 Task: In the  document Olivia.htmlMake this file  'available offline' Add shortcut to Drive 'My Drive'Email the file to   softage.8@softage.net, with message attached Time-Sensitive: I kindly ask you to go through the email I've sent as soon as possible. and file type: 'Plain Text'
Action: Mouse moved to (255, 352)
Screenshot: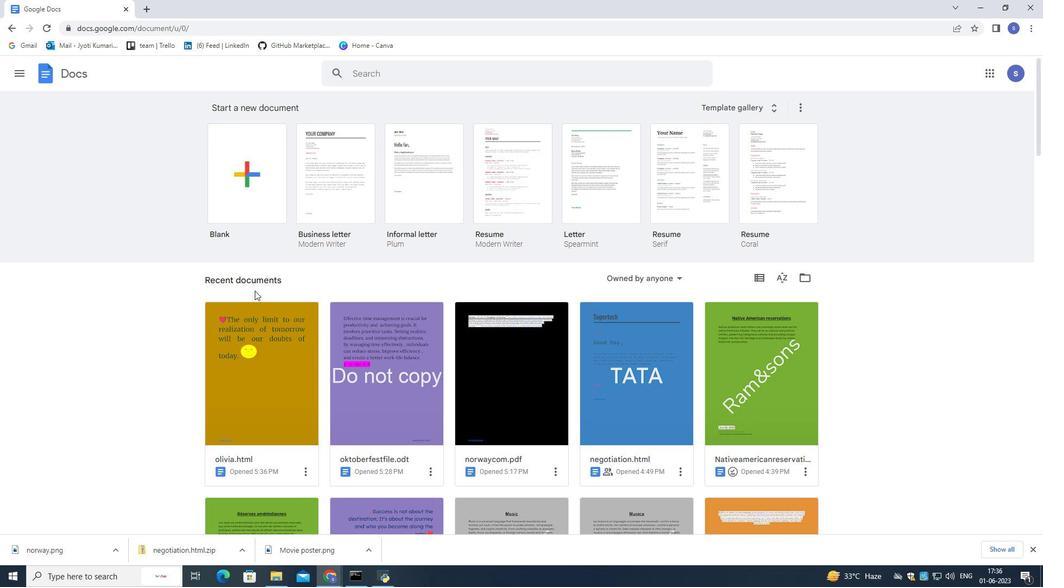 
Action: Mouse pressed left at (255, 352)
Screenshot: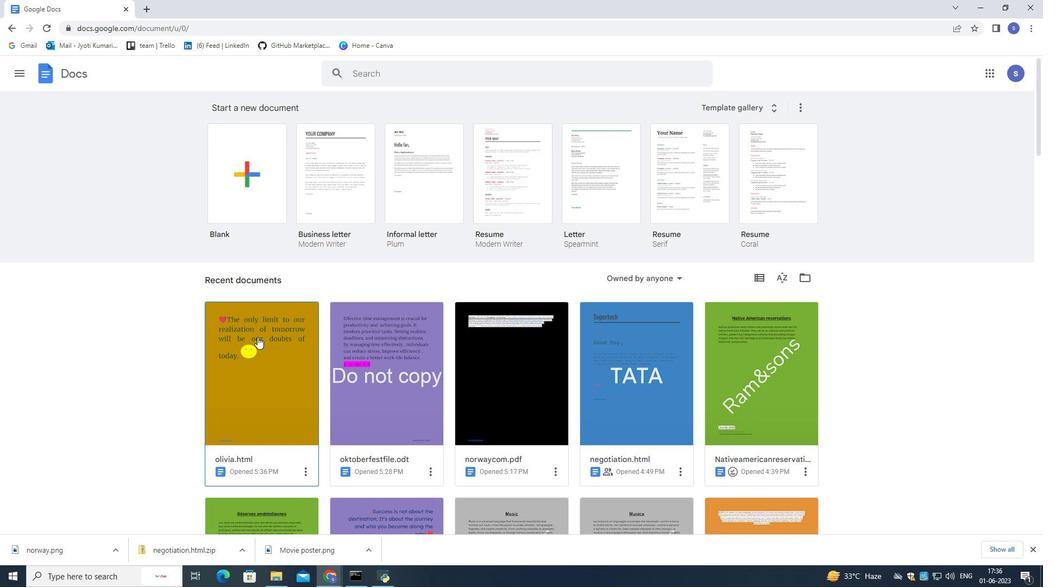 
Action: Mouse pressed left at (255, 352)
Screenshot: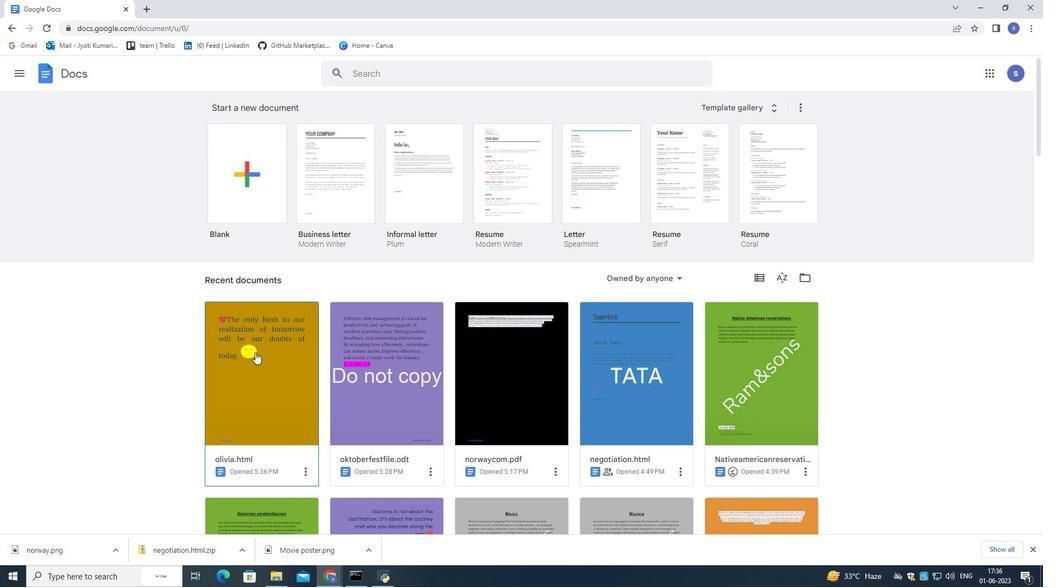 
Action: Mouse moved to (38, 82)
Screenshot: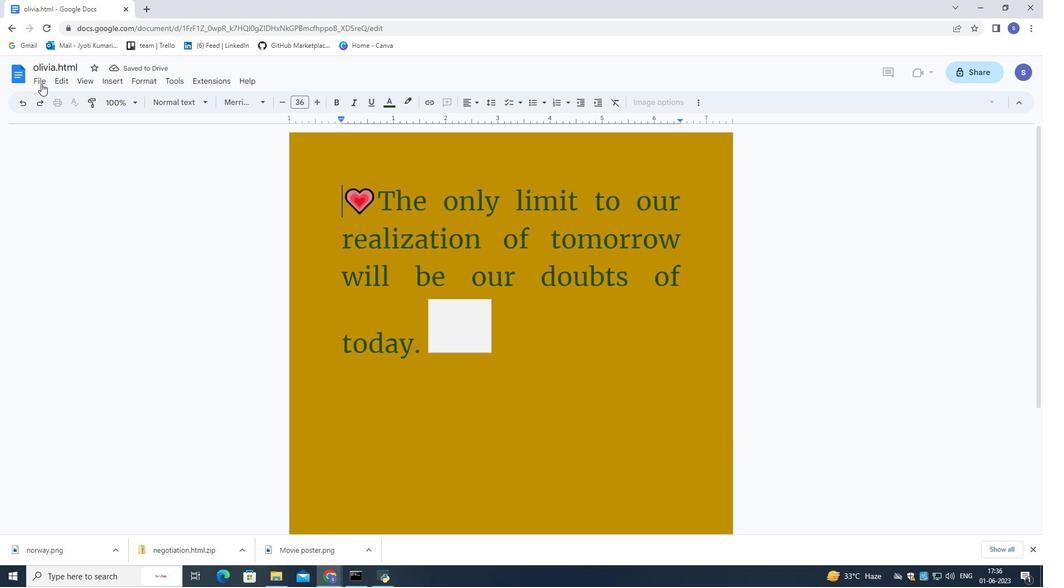 
Action: Mouse pressed left at (38, 82)
Screenshot: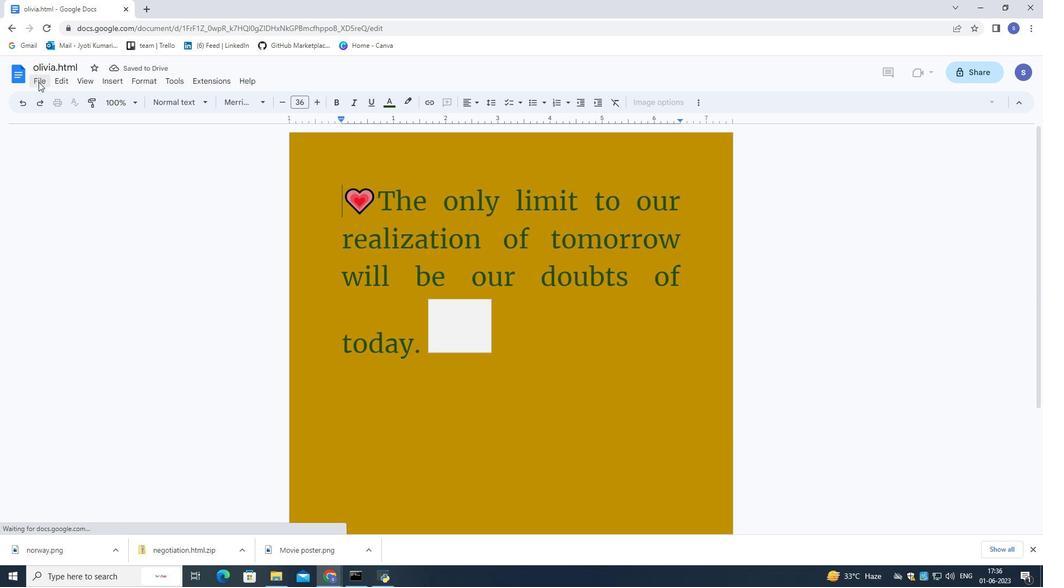 
Action: Mouse moved to (103, 319)
Screenshot: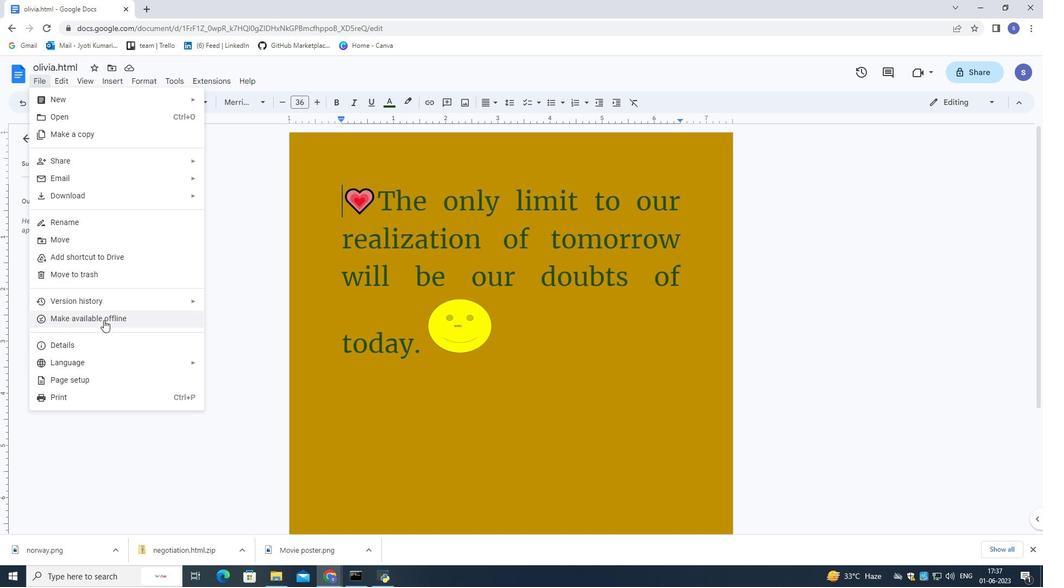 
Action: Mouse pressed left at (103, 319)
Screenshot: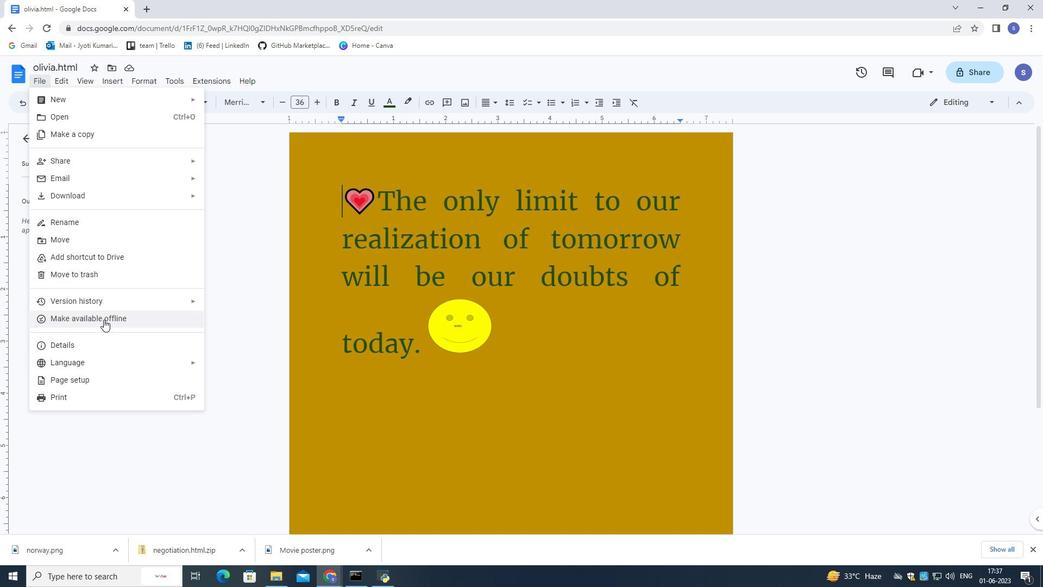 
Action: Mouse moved to (42, 78)
Screenshot: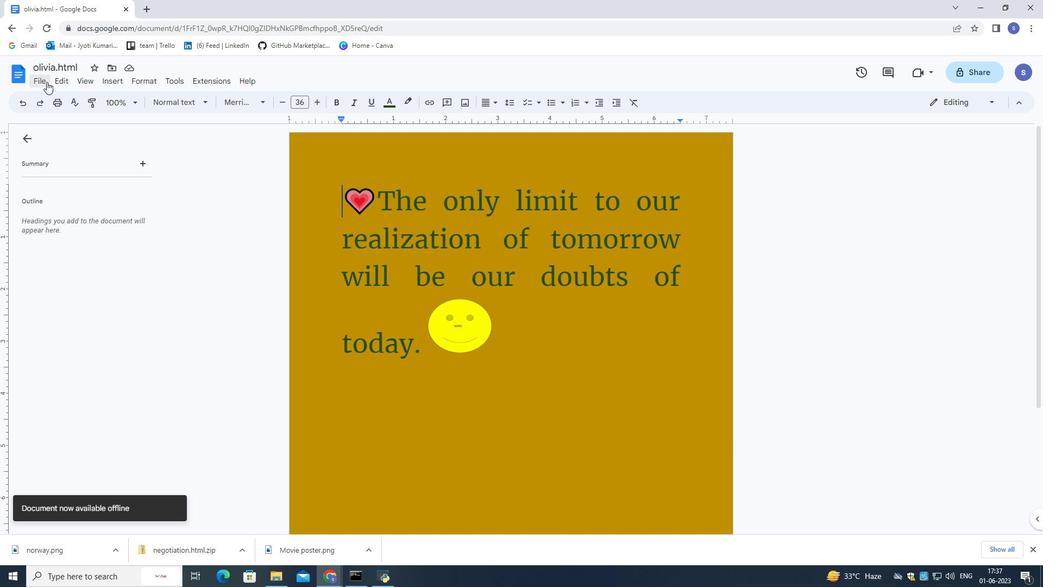 
Action: Mouse pressed left at (42, 78)
Screenshot: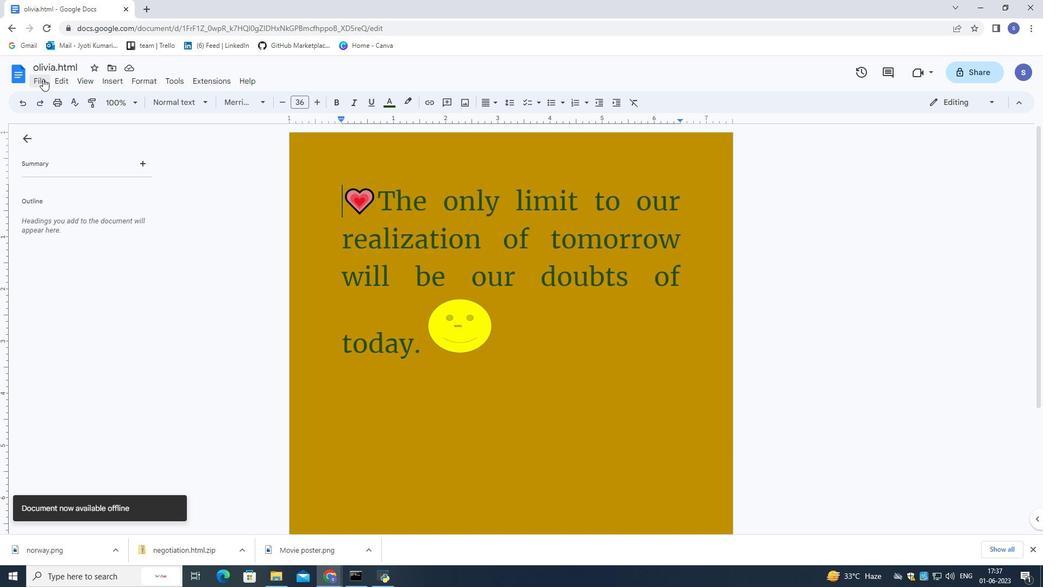 
Action: Mouse moved to (111, 256)
Screenshot: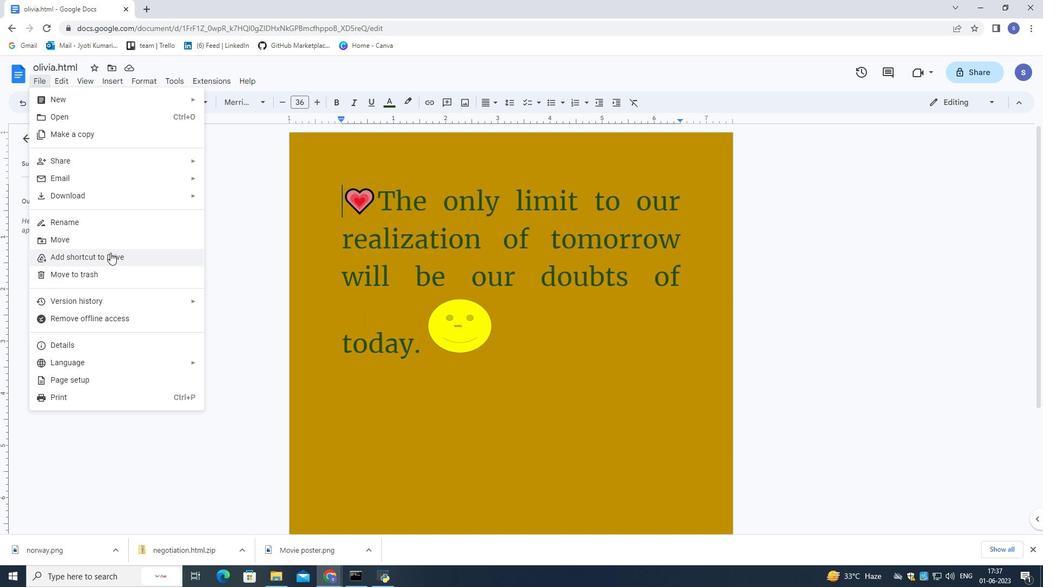 
Action: Mouse pressed left at (111, 256)
Screenshot: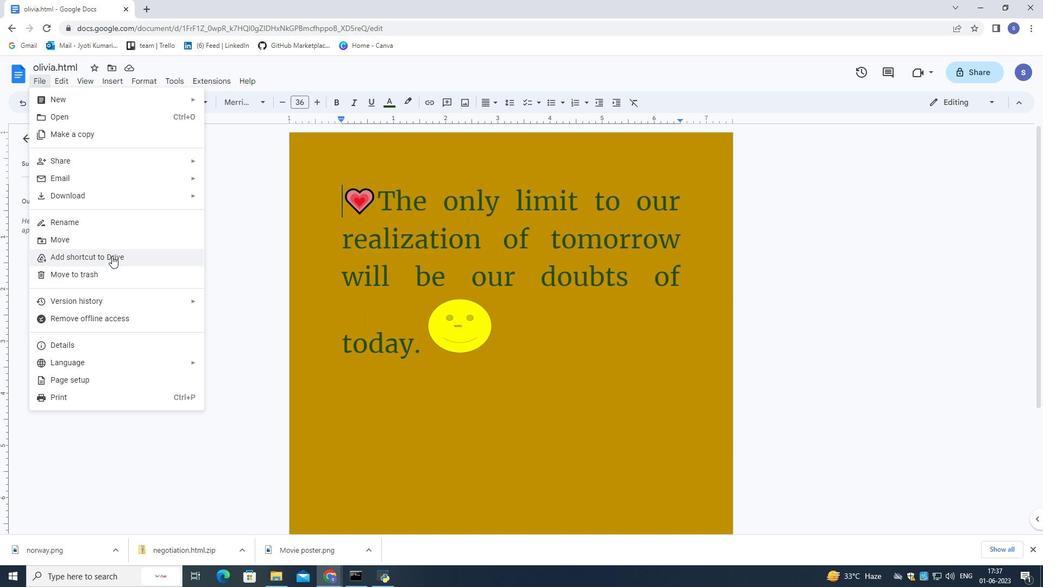 
Action: Mouse moved to (260, 231)
Screenshot: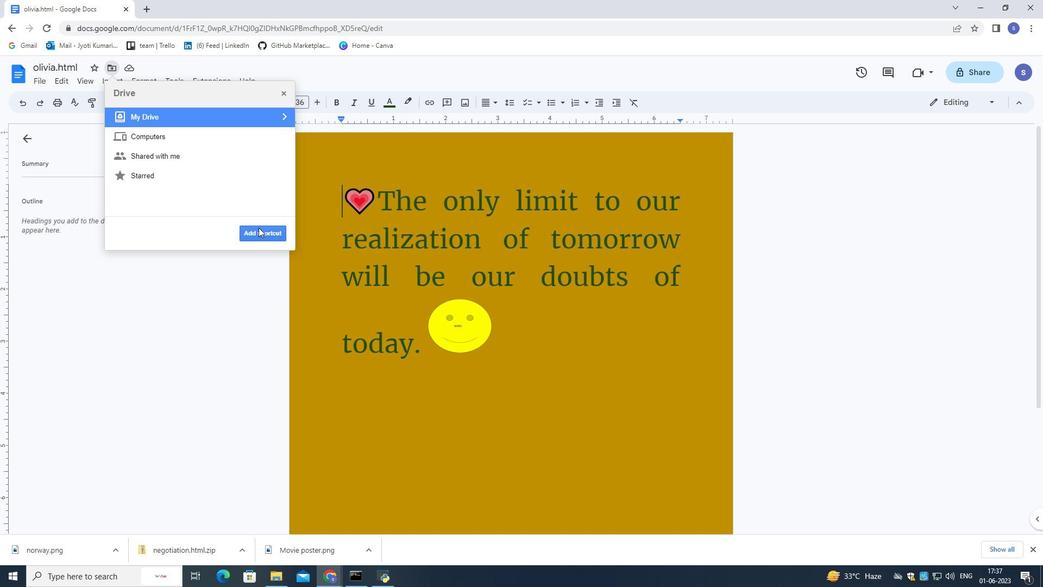 
Action: Mouse pressed left at (260, 231)
Screenshot: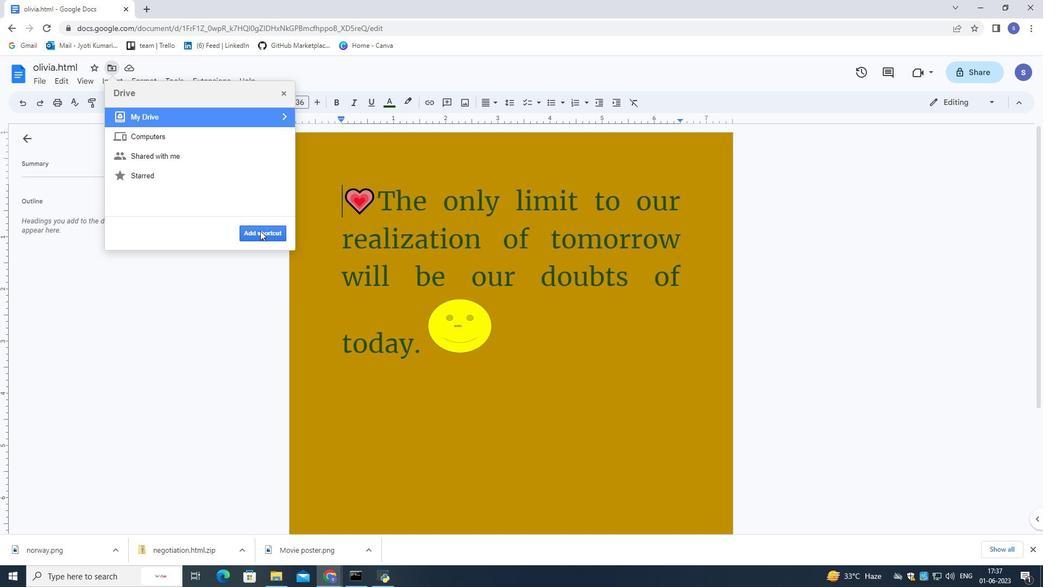 
Action: Mouse moved to (42, 79)
Screenshot: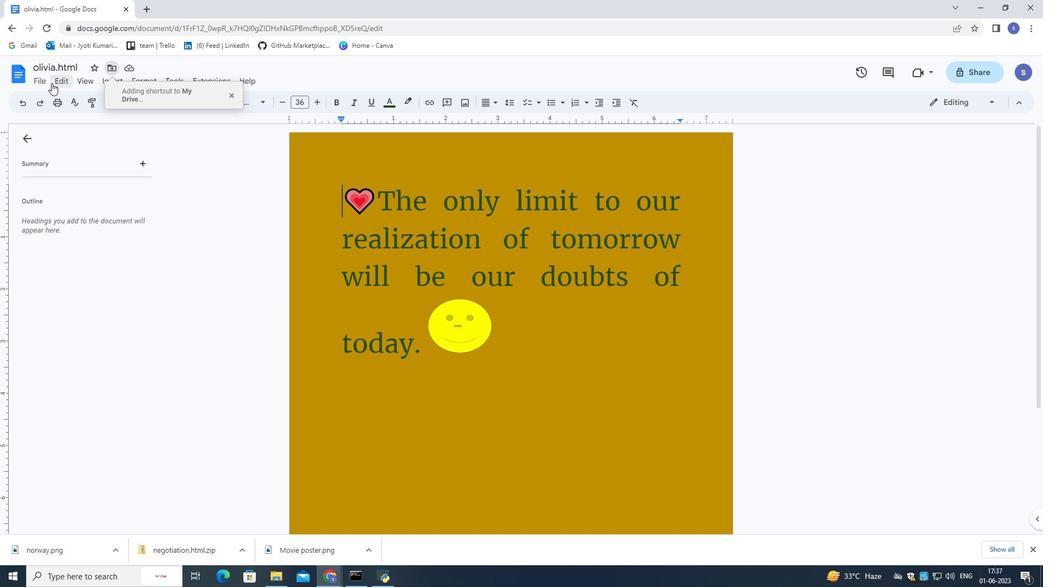 
Action: Mouse pressed left at (42, 79)
Screenshot: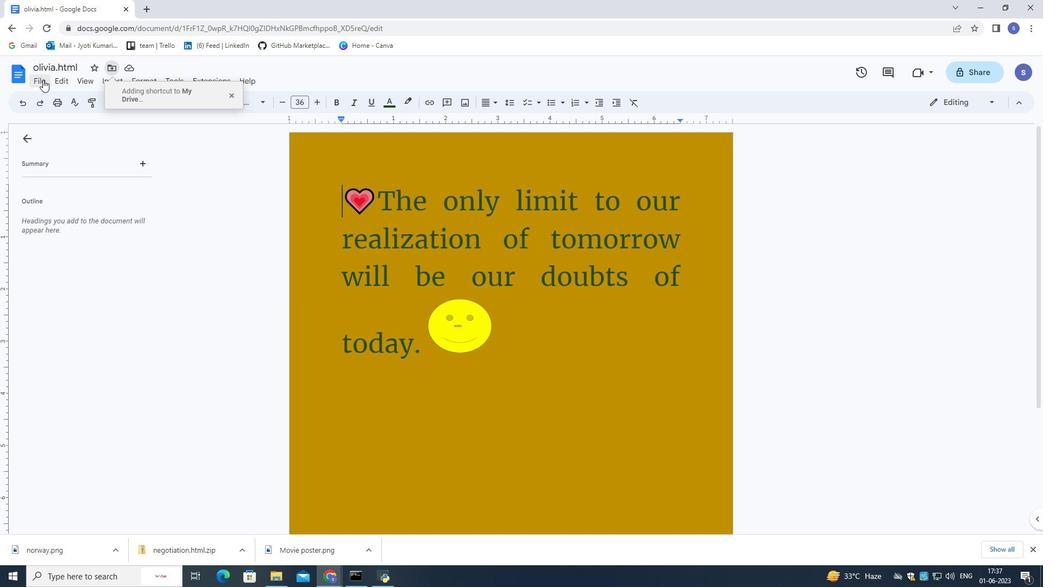 
Action: Mouse moved to (221, 179)
Screenshot: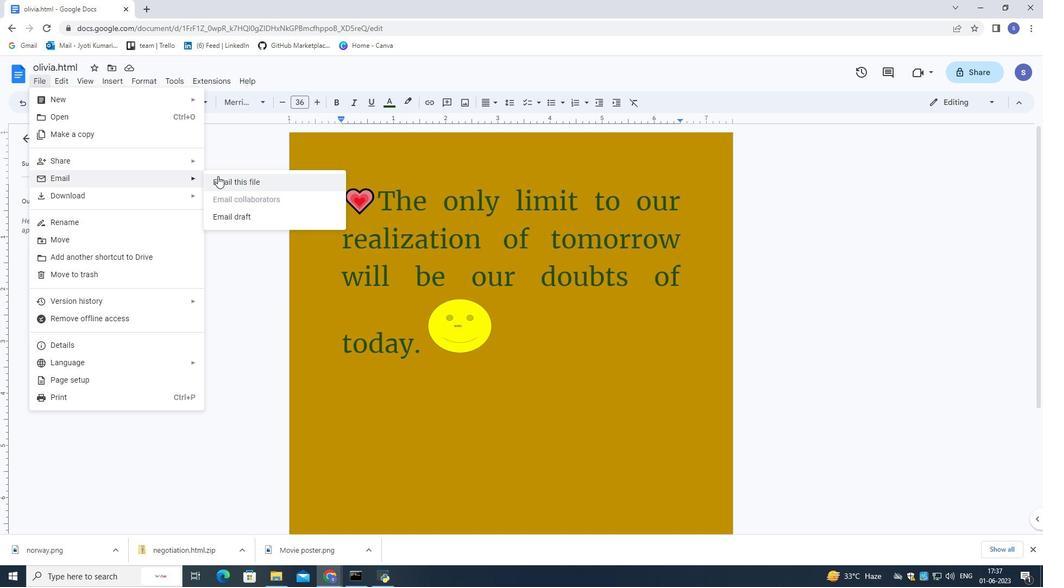 
Action: Mouse pressed left at (221, 179)
Screenshot: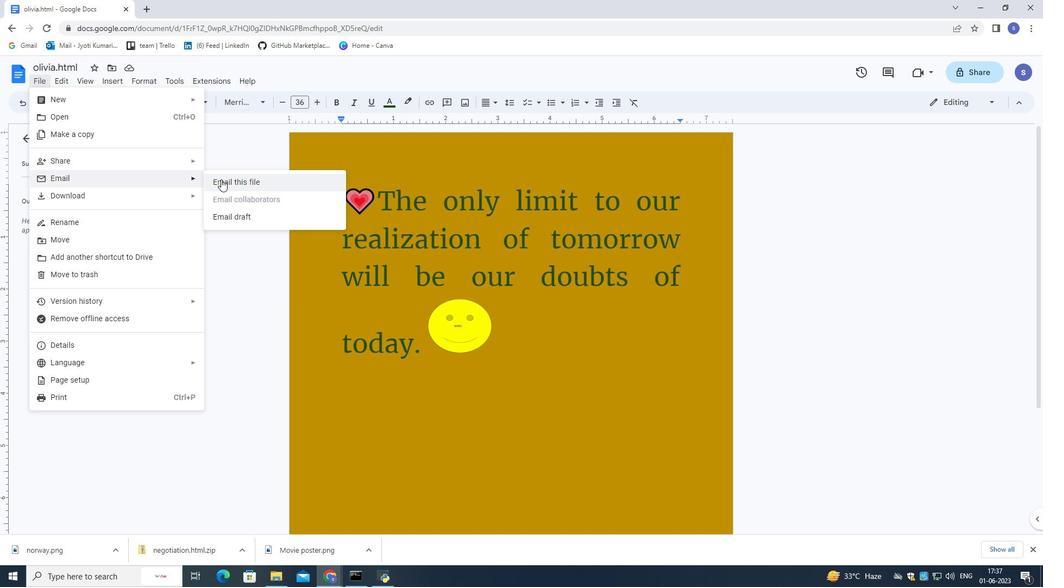 
Action: Mouse moved to (200, 166)
Screenshot: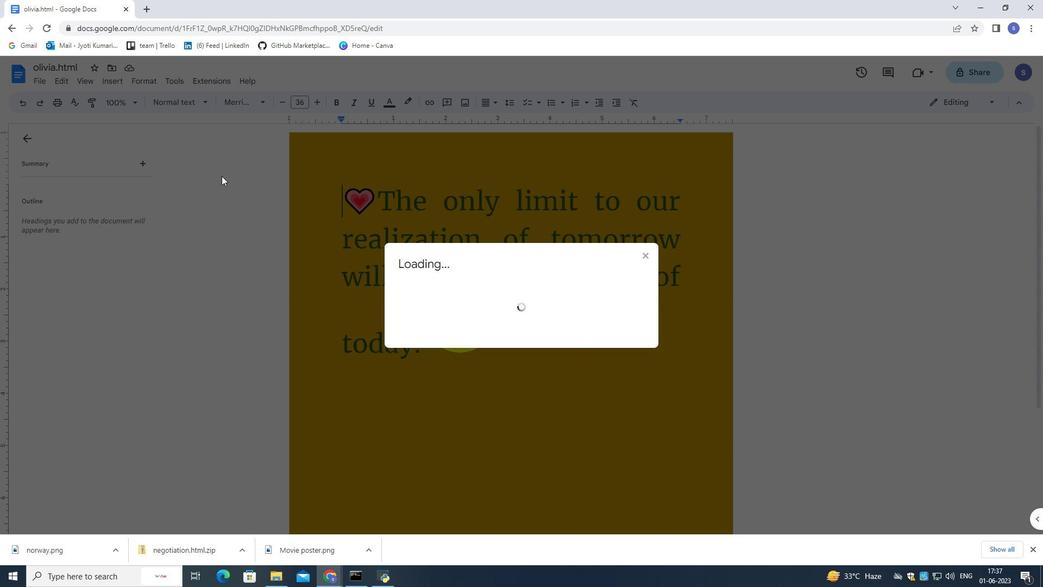 
Action: Key pressed s
Screenshot: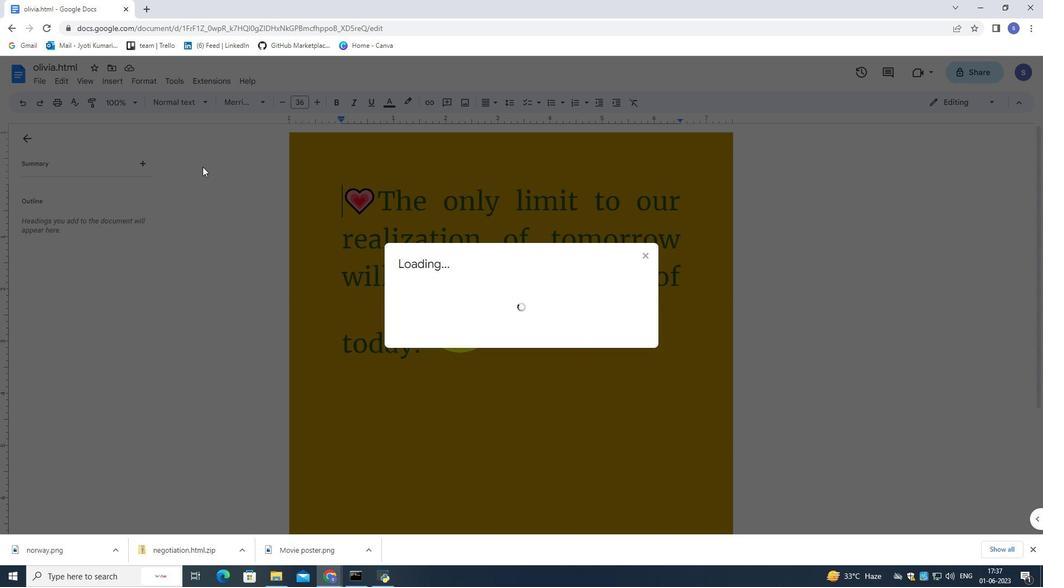 
Action: Mouse moved to (196, 161)
Screenshot: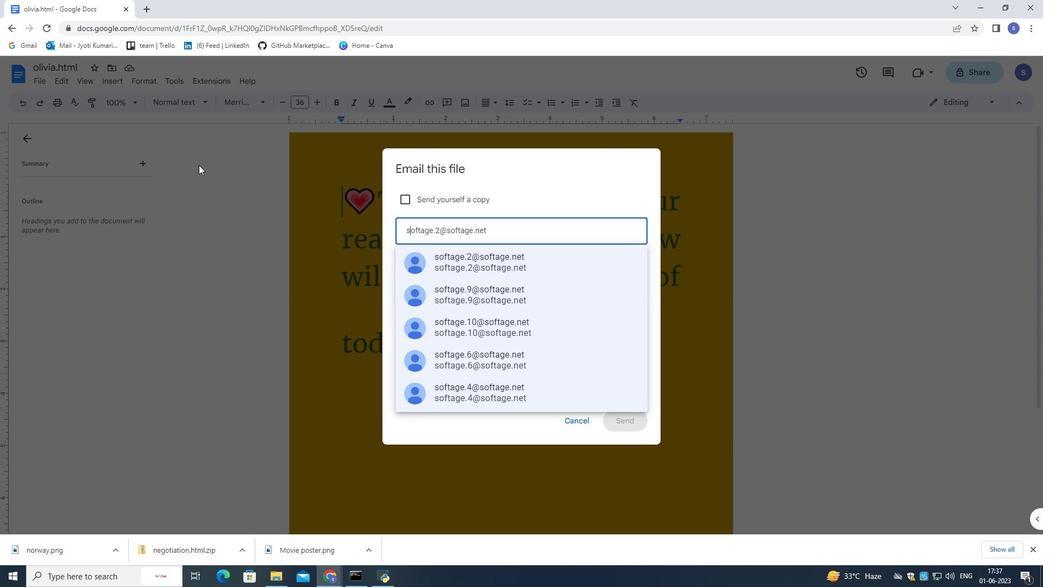 
Action: Key pressed oft
Screenshot: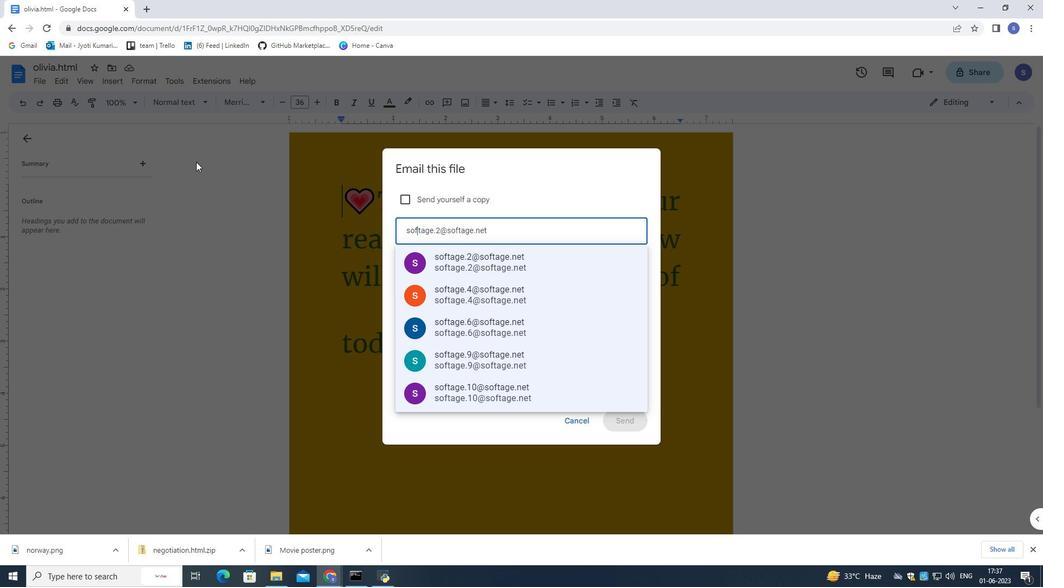 
Action: Mouse moved to (194, 160)
Screenshot: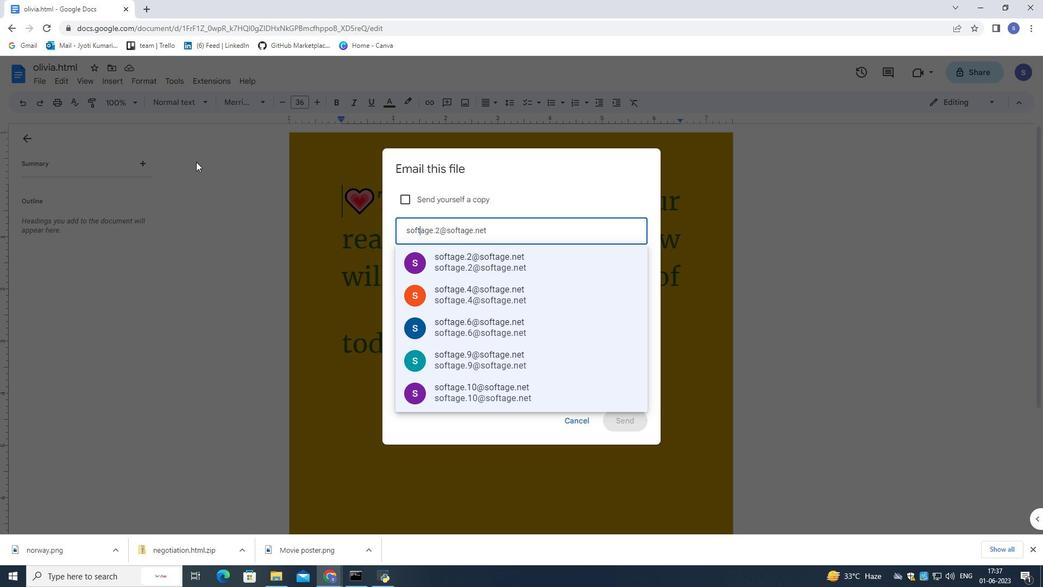 
Action: Key pressed age
Screenshot: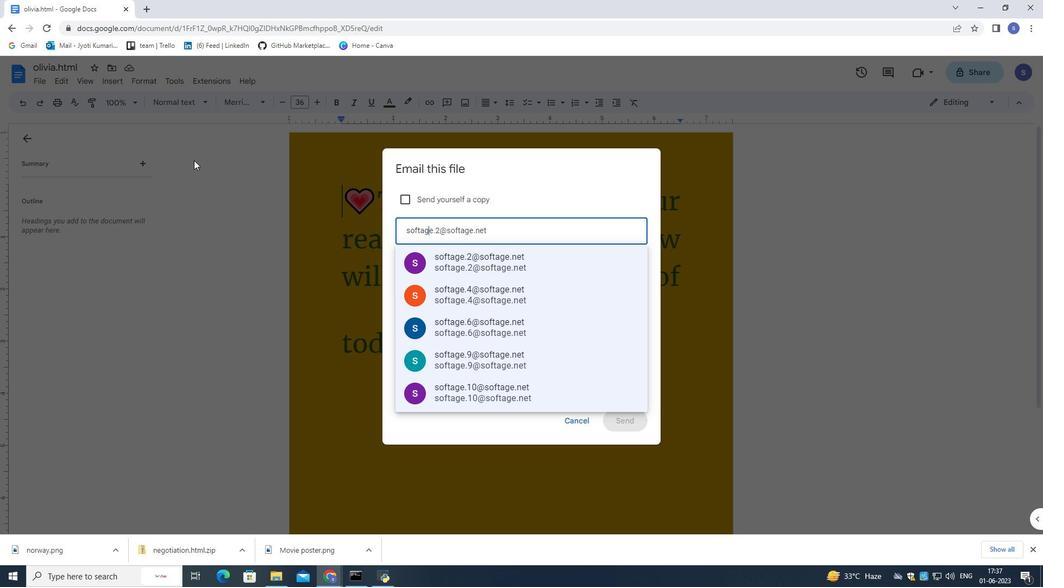 
Action: Mouse moved to (190, 157)
Screenshot: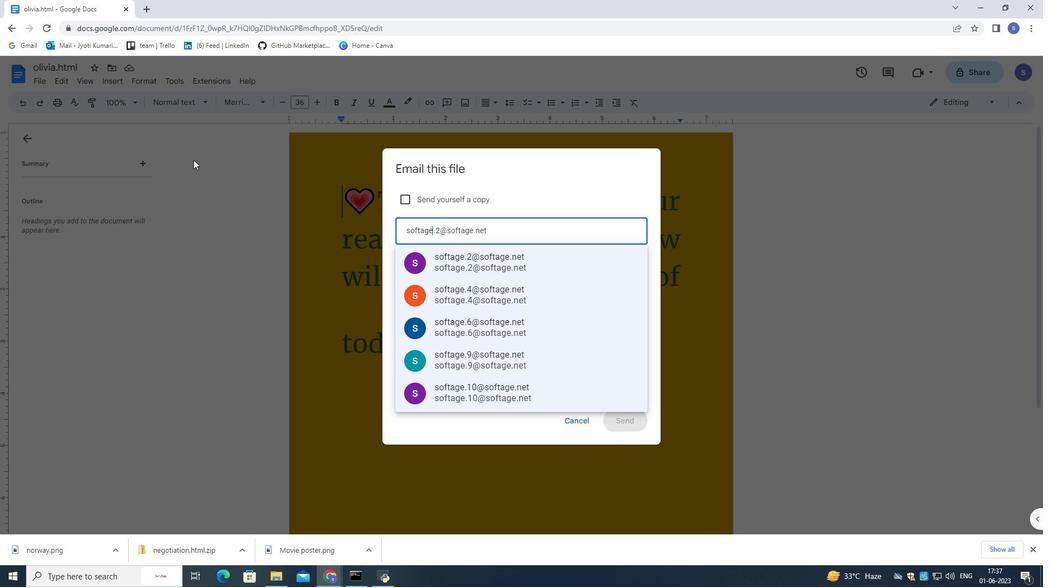 
Action: Key pressed .8
Screenshot: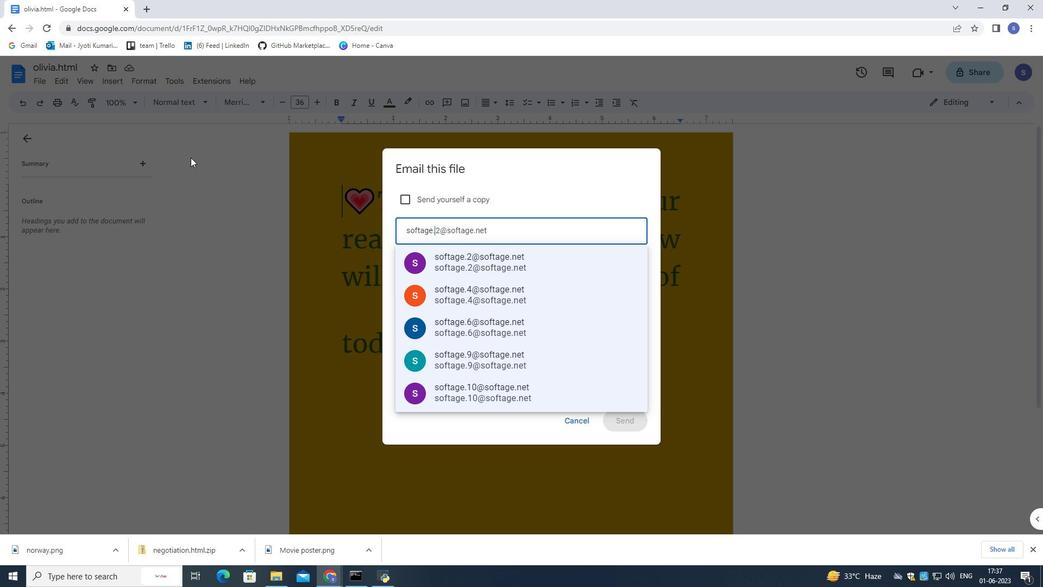 
Action: Mouse moved to (189, 156)
Screenshot: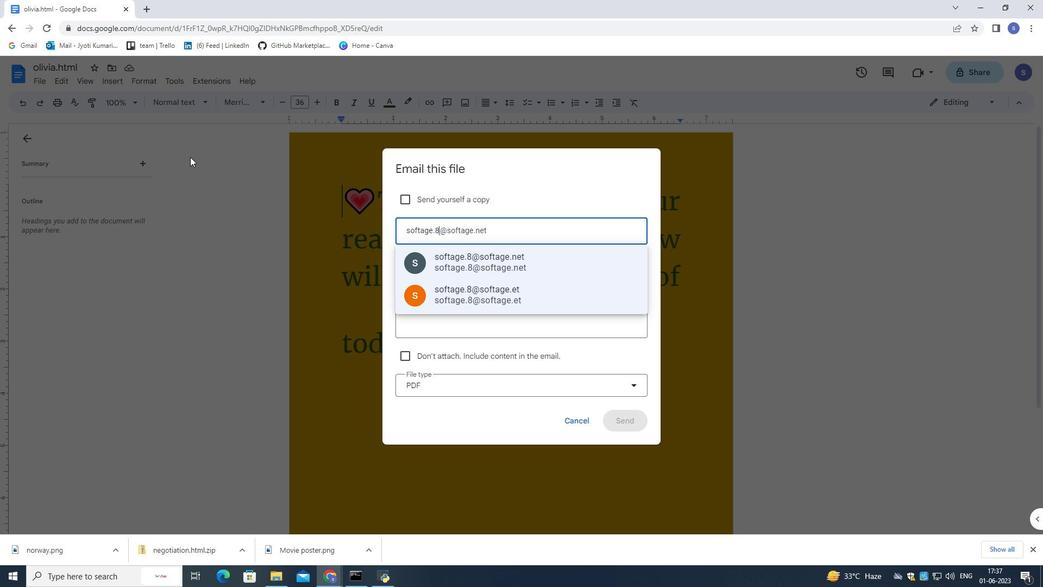 
Action: Key pressed <Key.shift>
Screenshot: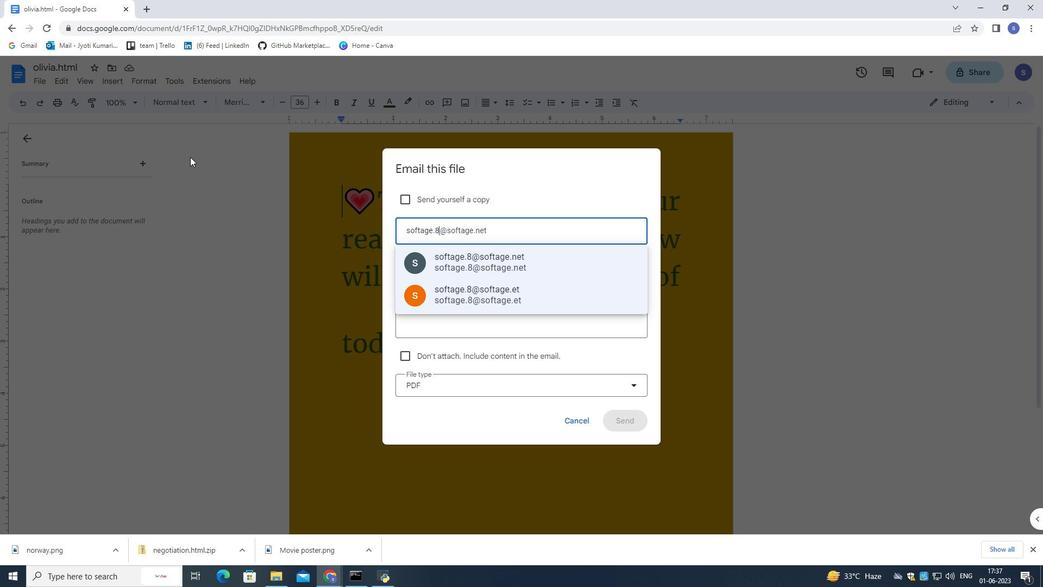 
Action: Mouse moved to (188, 156)
Screenshot: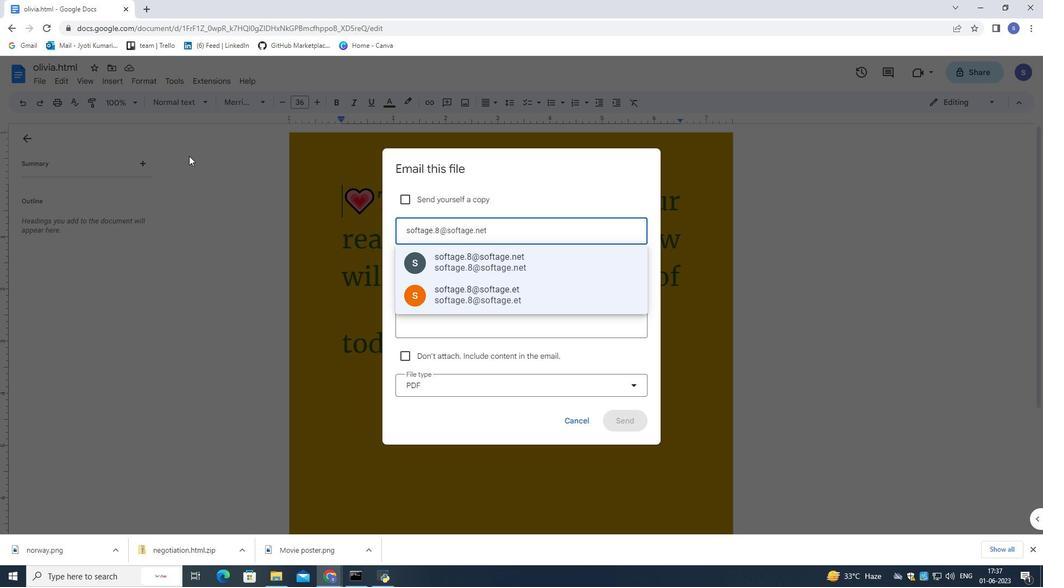
Action: Key pressed @
Screenshot: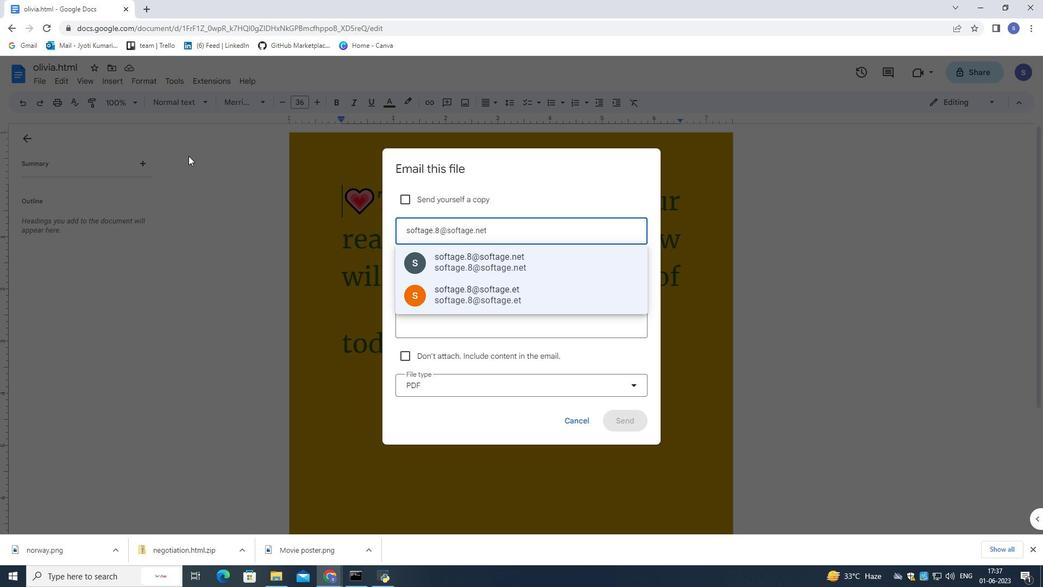 
Action: Mouse moved to (185, 152)
Screenshot: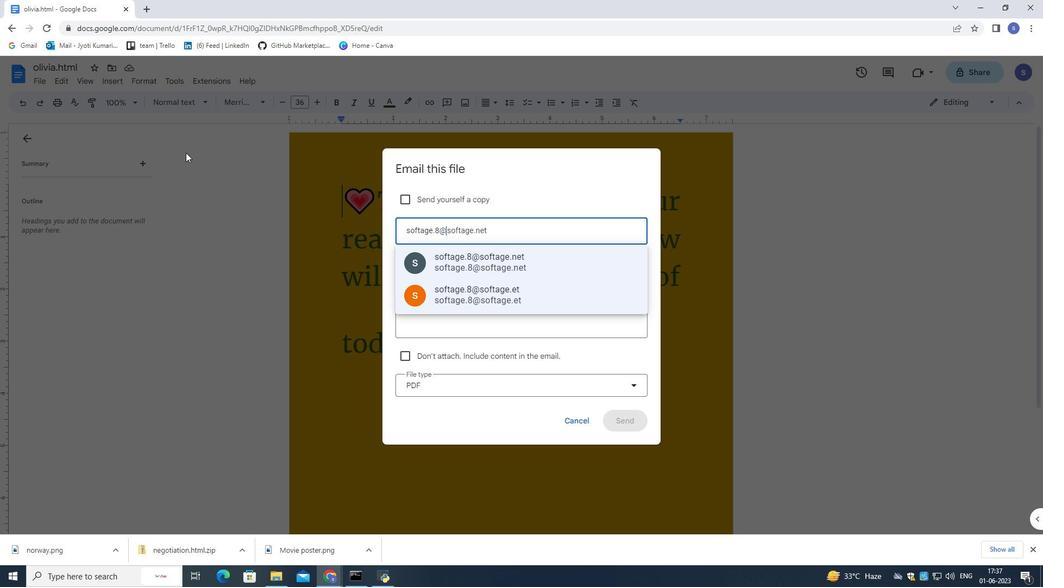 
Action: Key pressed s
Screenshot: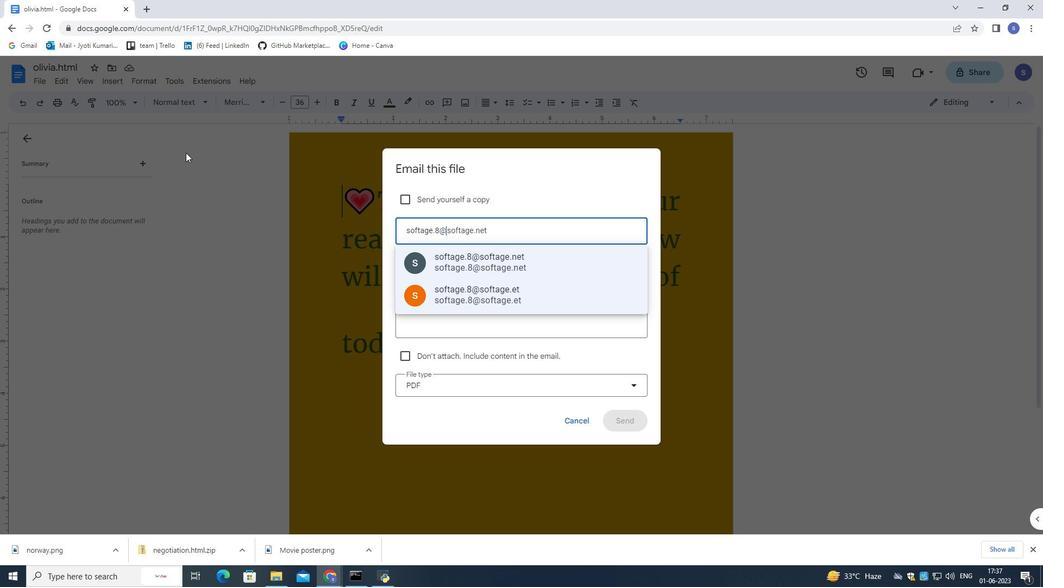 
Action: Mouse moved to (184, 152)
Screenshot: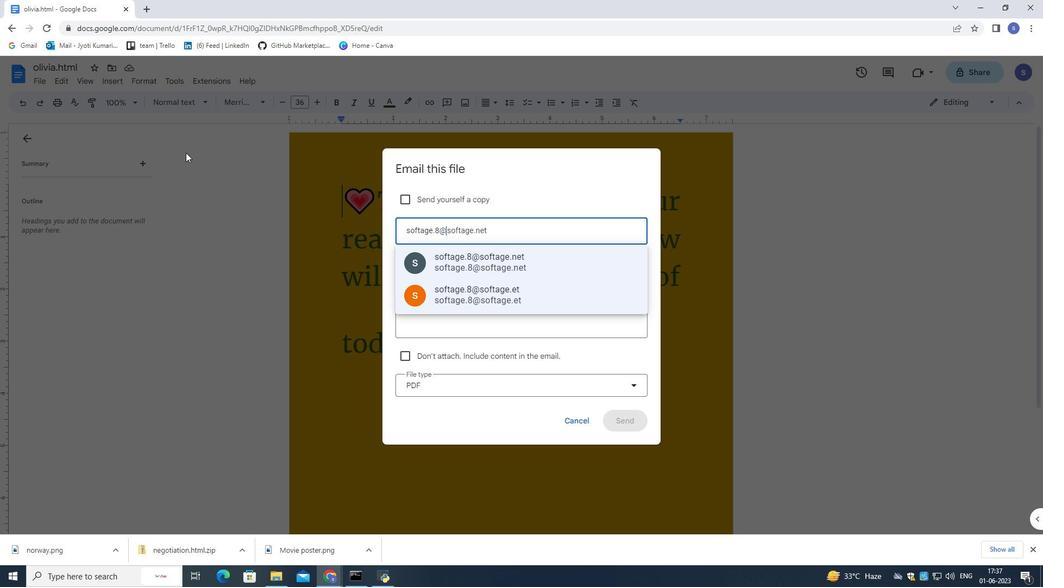 
Action: Key pressed o
Screenshot: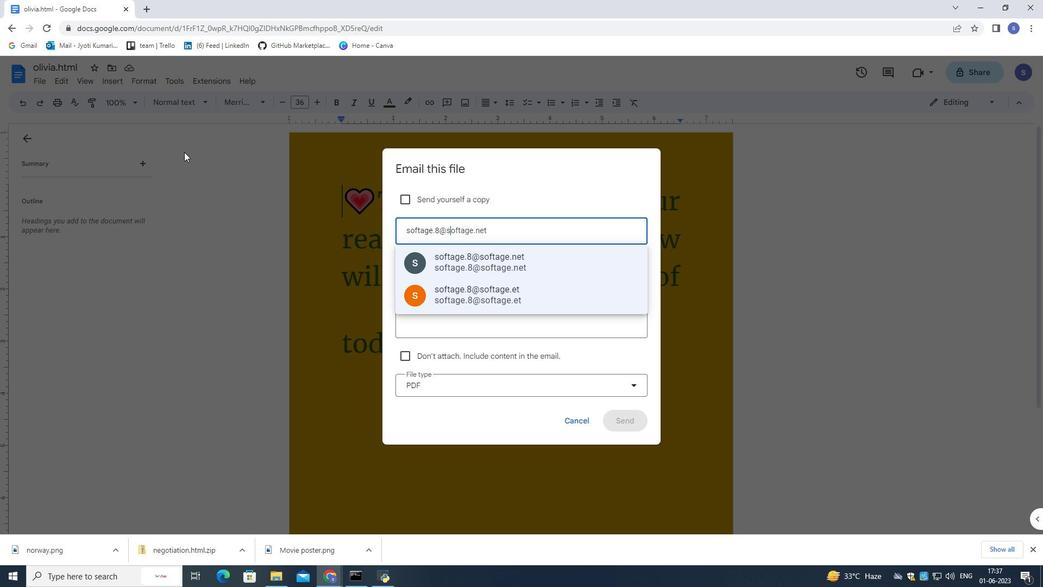 
Action: Mouse moved to (183, 151)
Screenshot: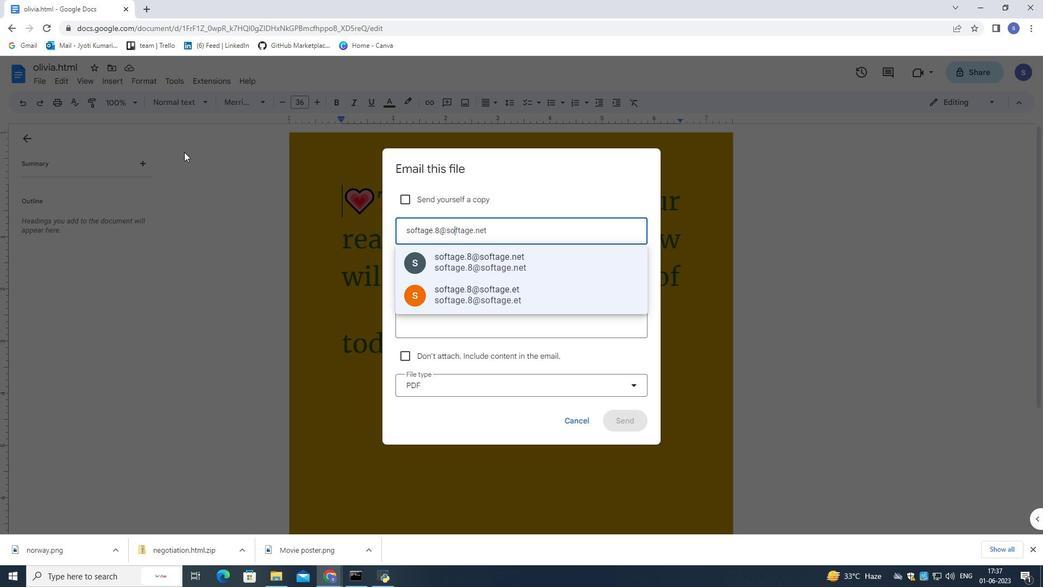 
Action: Key pressed ft
Screenshot: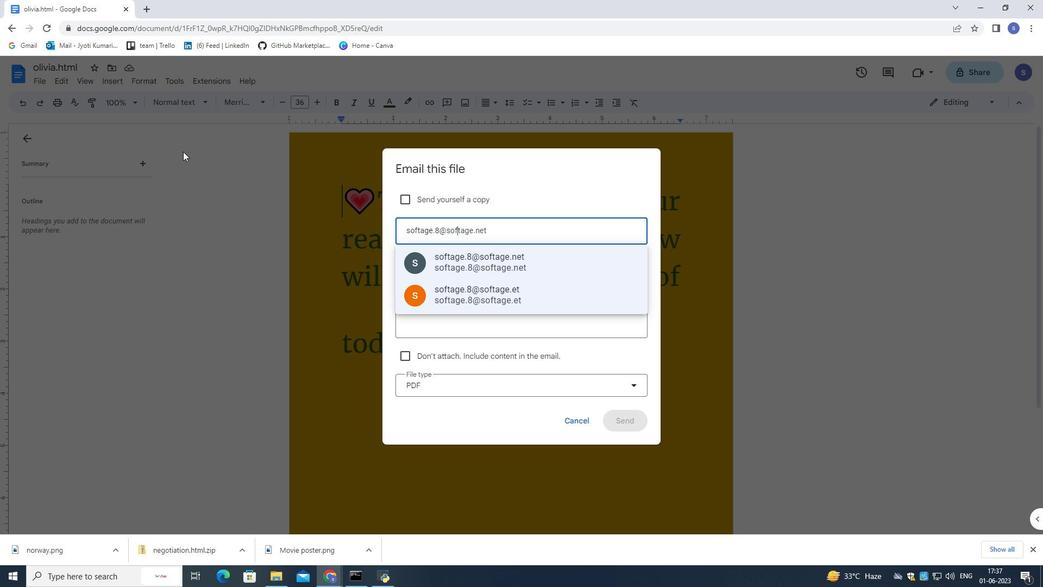 
Action: Mouse moved to (182, 151)
Screenshot: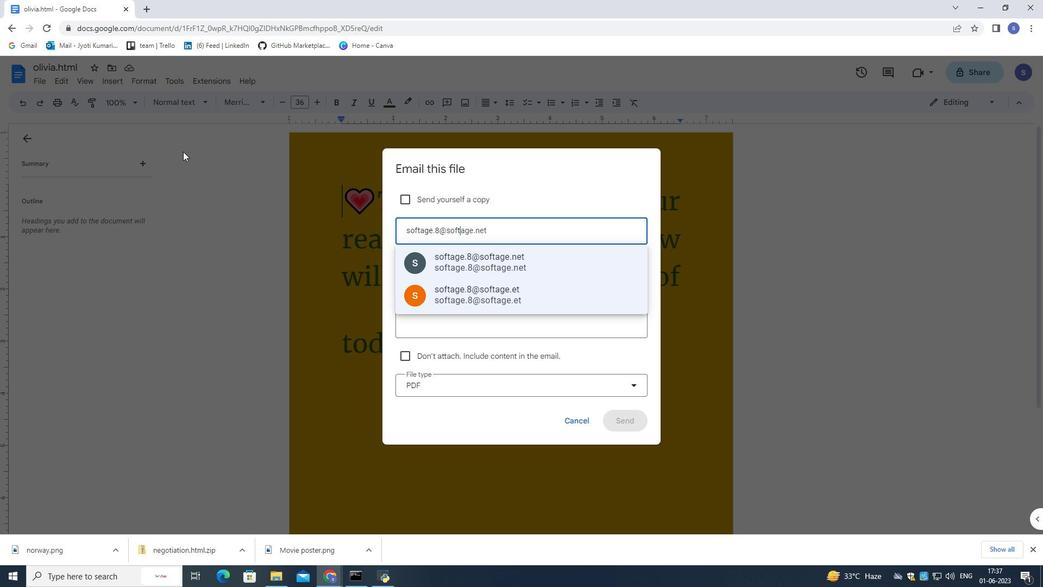 
Action: Key pressed a
Screenshot: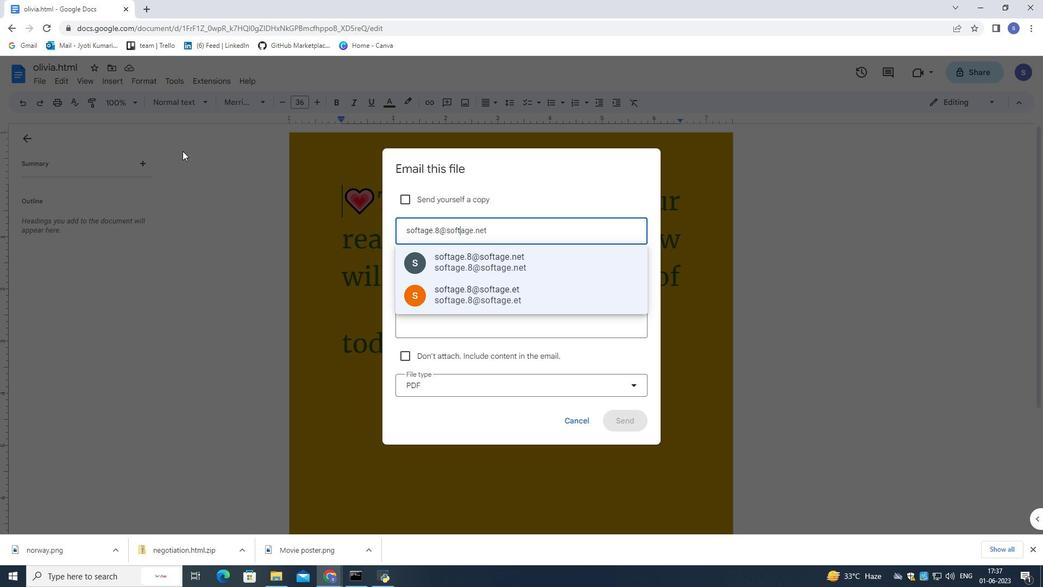 
Action: Mouse moved to (182, 150)
Screenshot: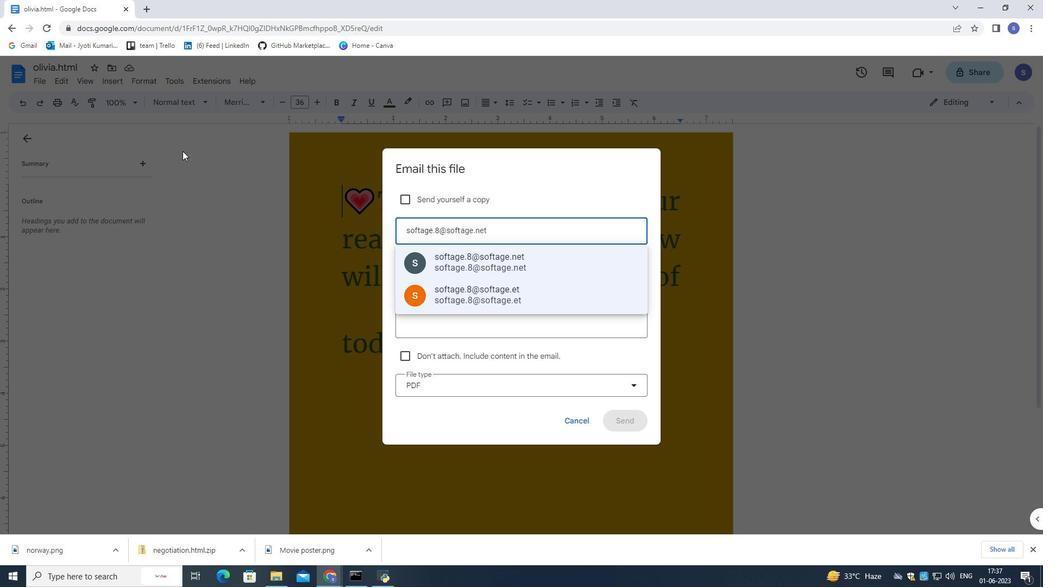 
Action: Key pressed ge
Screenshot: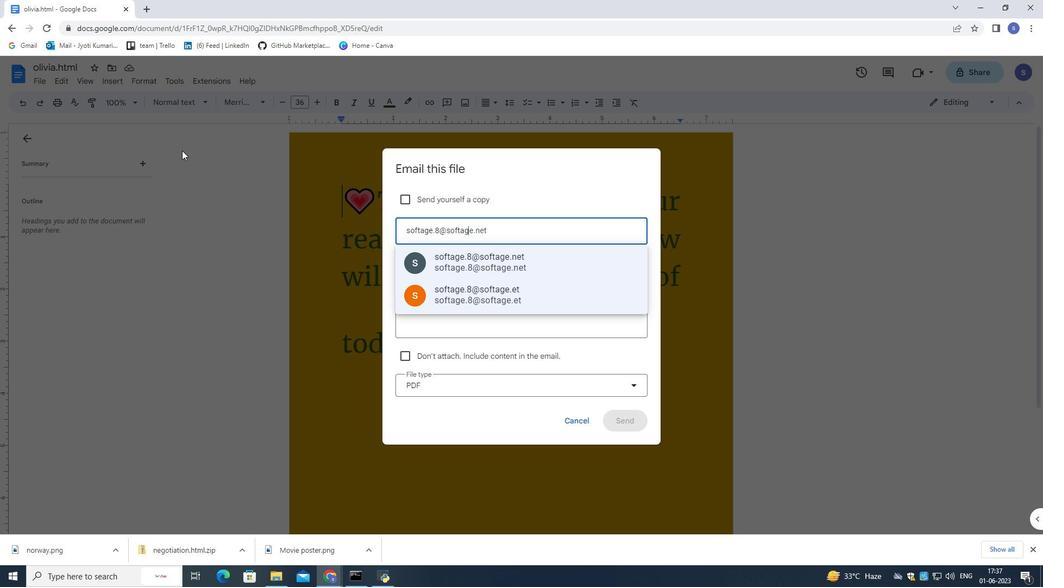 
Action: Mouse moved to (181, 149)
Screenshot: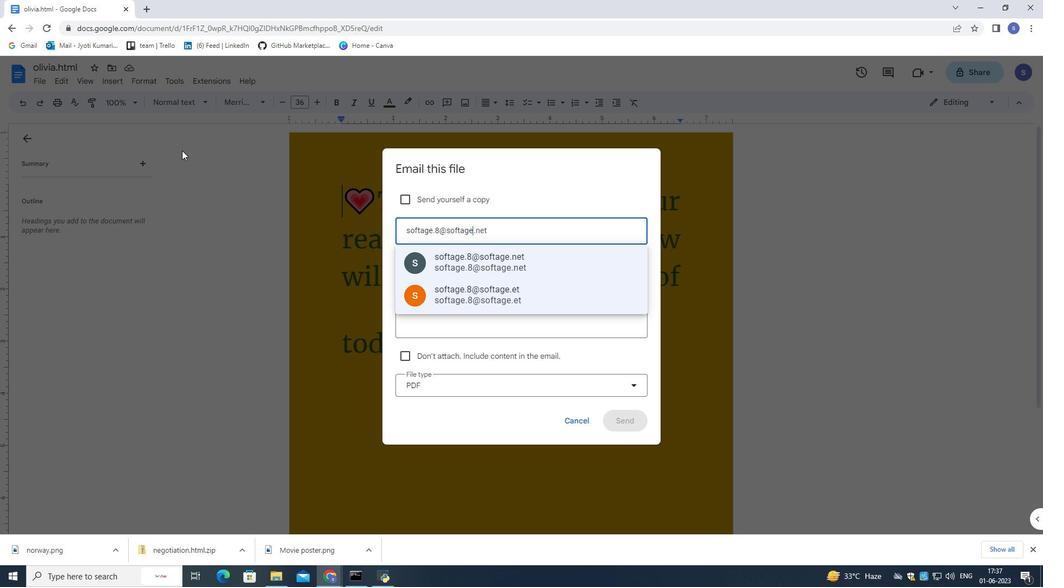 
Action: Key pressed .
Screenshot: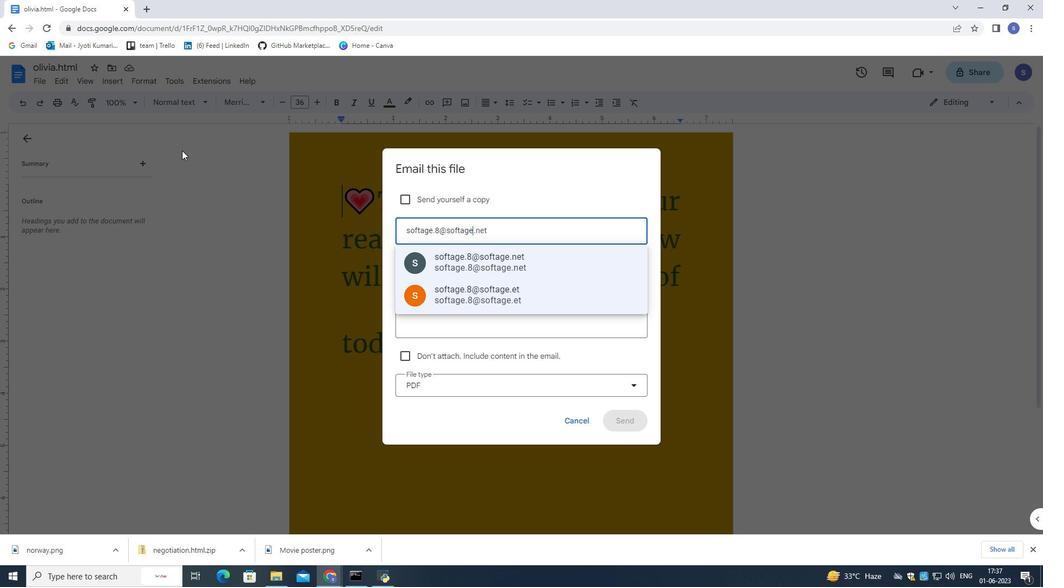 
Action: Mouse moved to (181, 149)
Screenshot: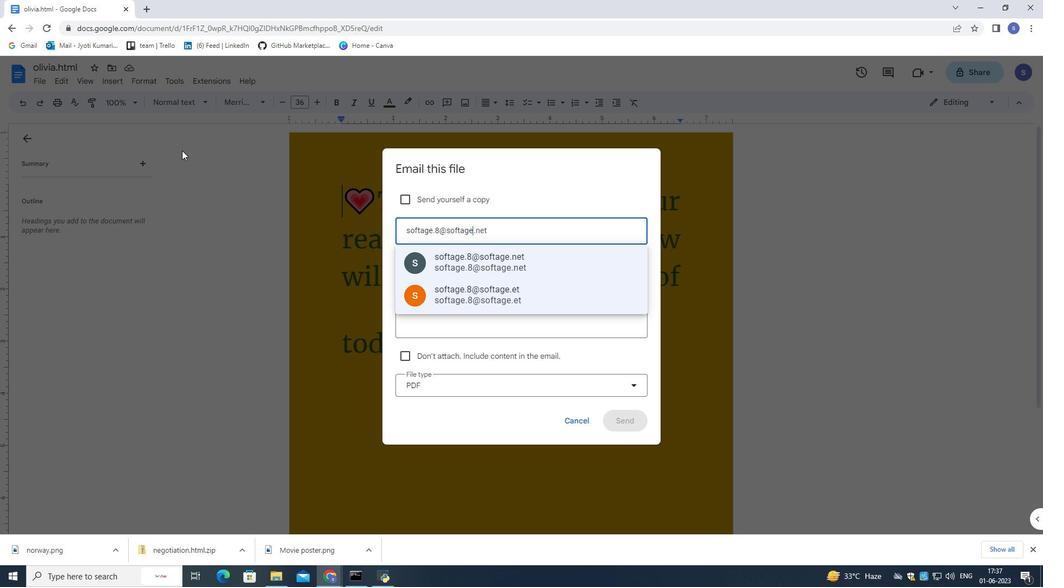 
Action: Key pressed net
Screenshot: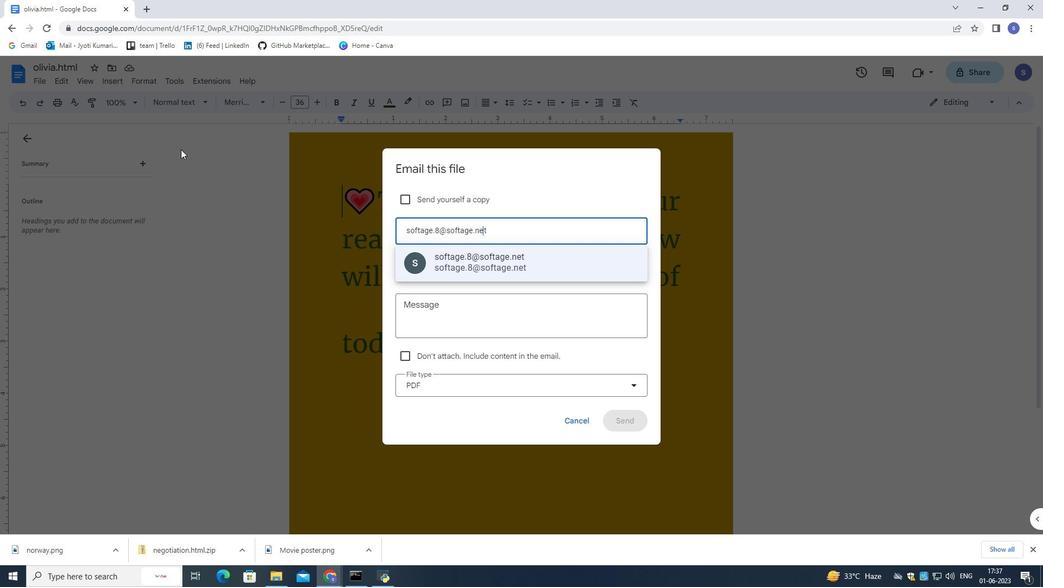 
Action: Mouse moved to (463, 263)
Screenshot: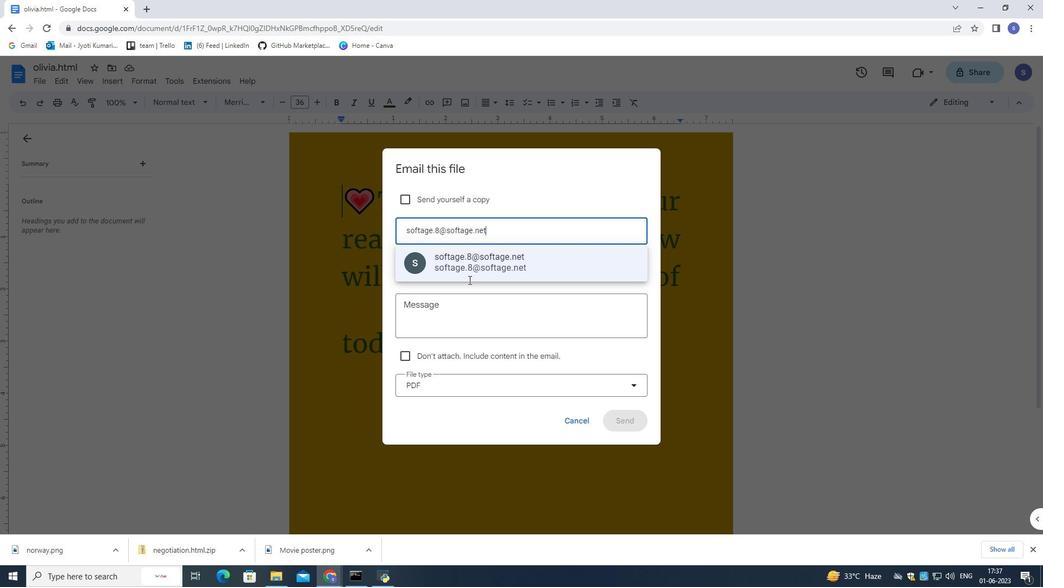 
Action: Mouse pressed left at (463, 263)
Screenshot: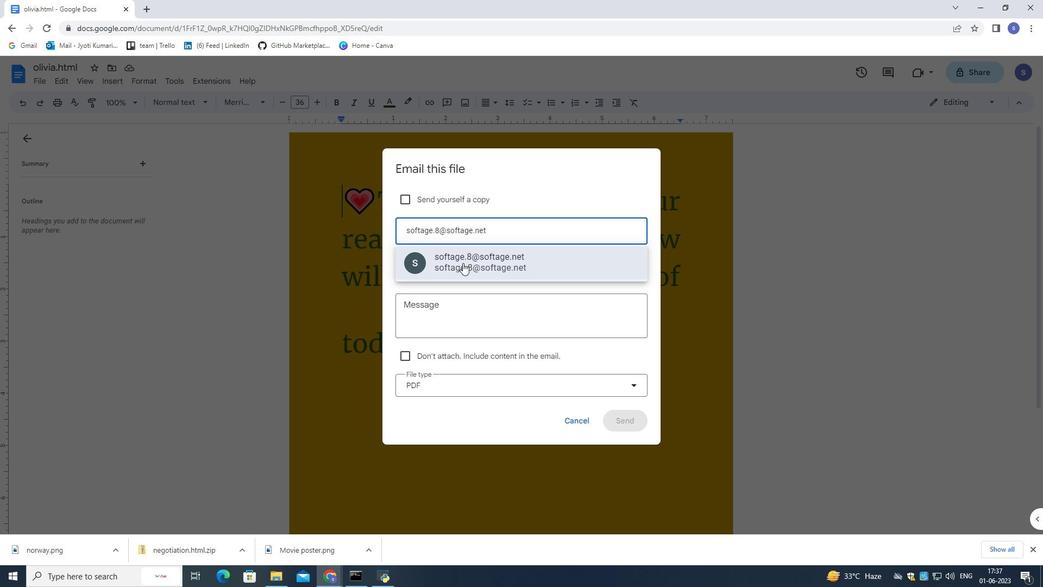 
Action: Mouse moved to (469, 304)
Screenshot: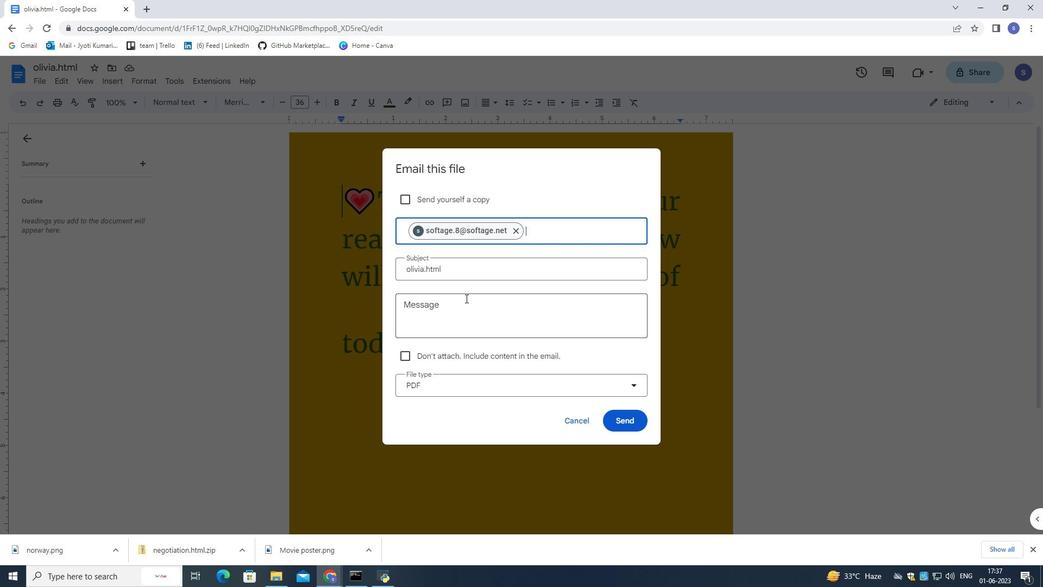 
Action: Mouse pressed left at (469, 304)
Screenshot: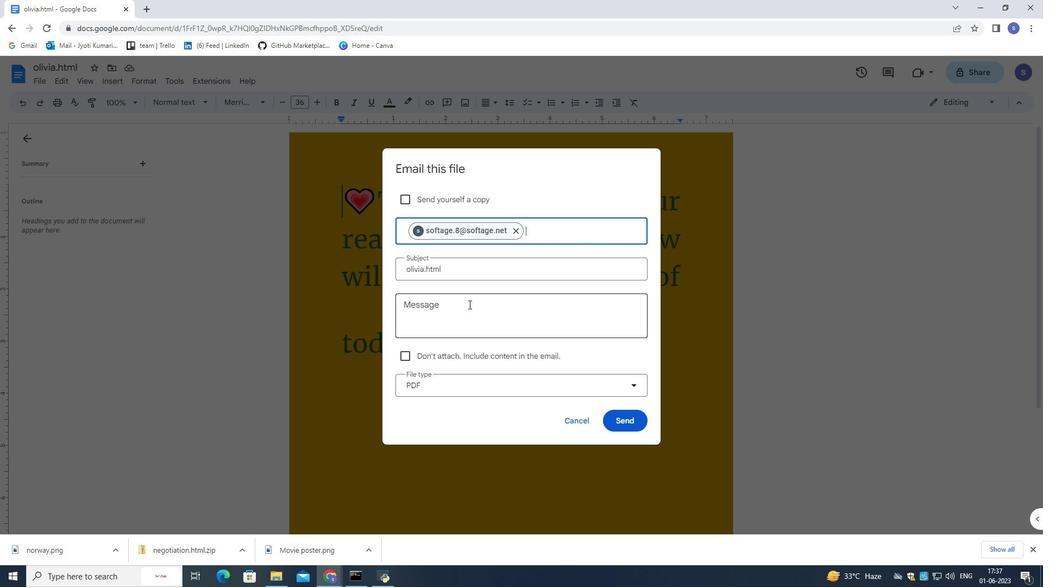 
Action: Mouse moved to (1043, 442)
Screenshot: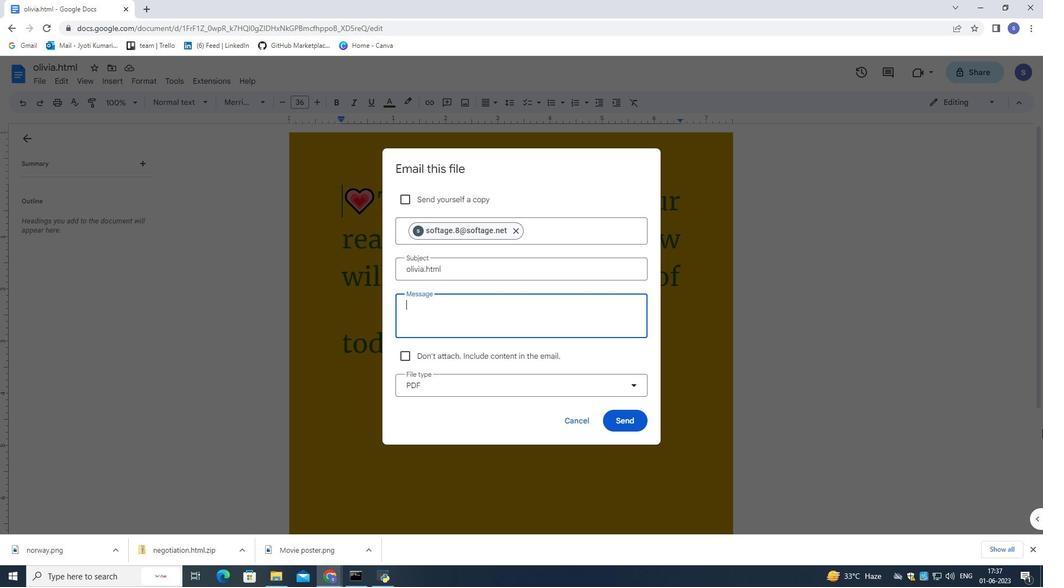 
Action: Key pressed <Key.shift>Time<Key.shift_r>:<Key.space>sensitive<Key.space><Key.shift_r>;<Key.space><Key.shift>I<Key.space>kindly<Key.space>ask<Key.space>you<Key.space>to<Key.space>go<Key.space>through<Key.space>the<Key.space>email<Key.space><Key.shift>I've<Key.space>sent<Key.space>as<Key.space>soon<Key.space>as<Key.space>possible.
Screenshot: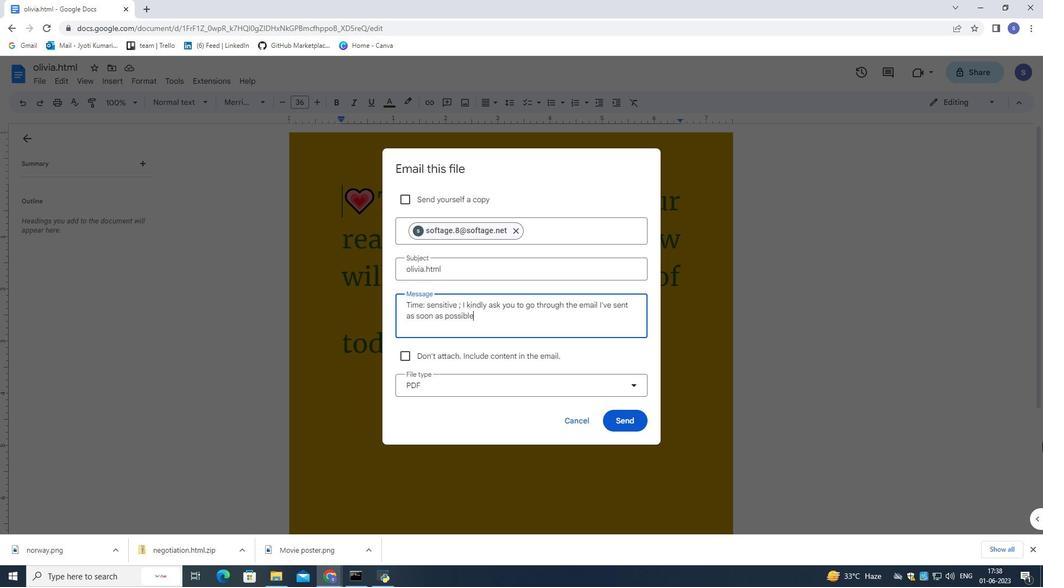 
Action: Mouse moved to (553, 388)
Screenshot: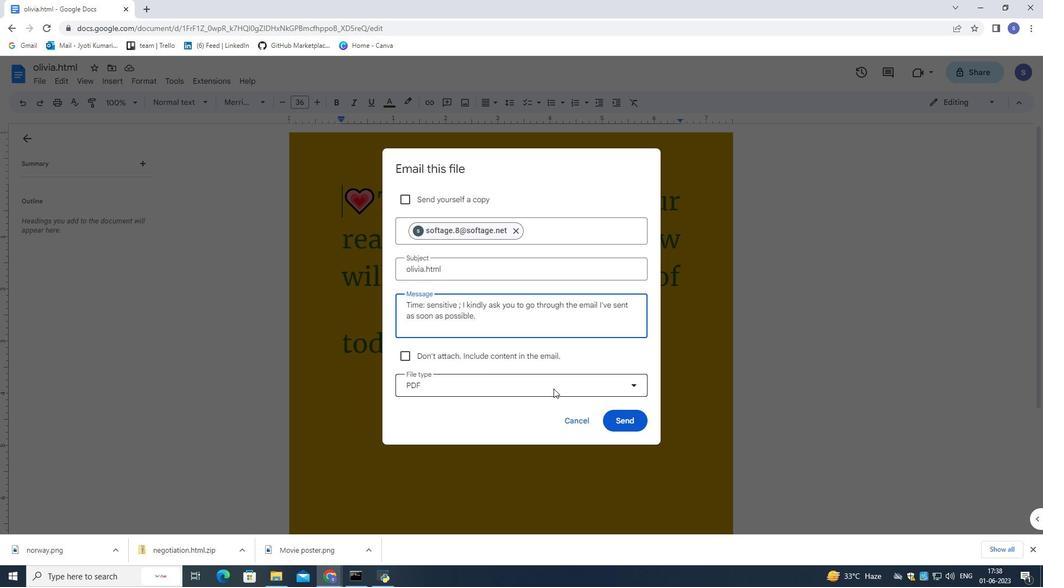 
Action: Mouse pressed left at (553, 388)
Screenshot: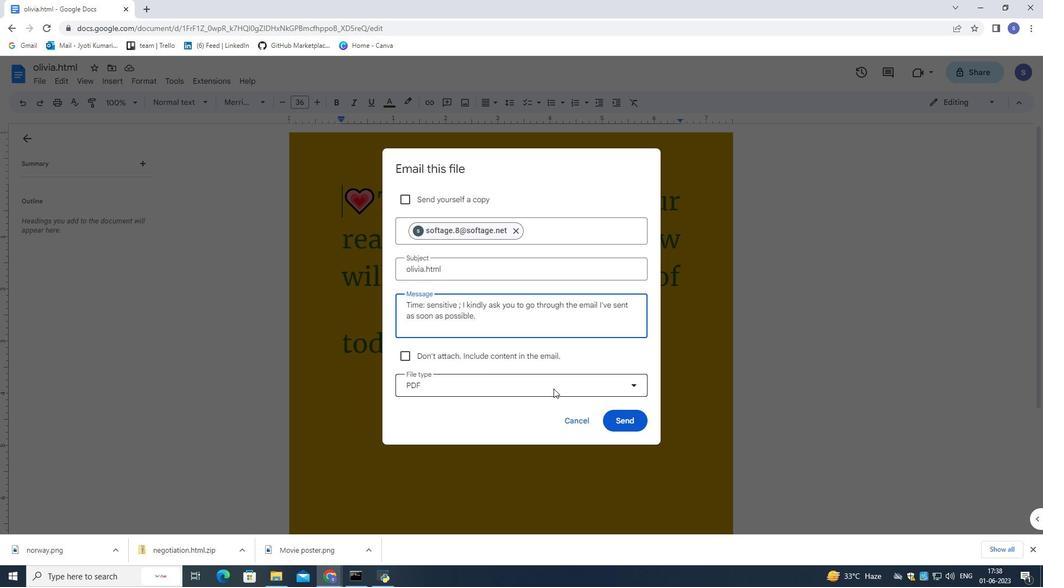
Action: Mouse moved to (527, 495)
Screenshot: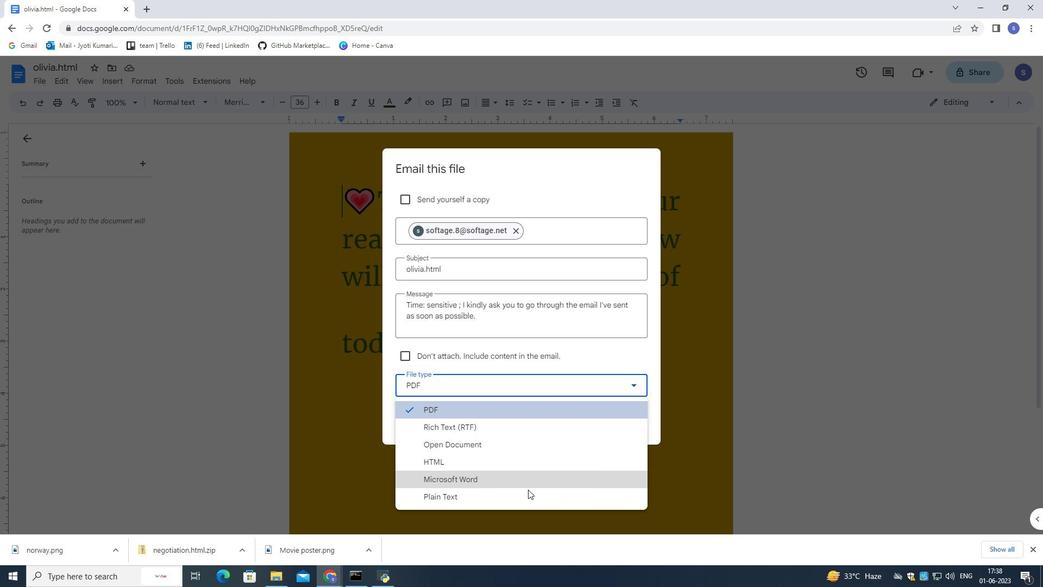 
Action: Mouse pressed left at (527, 495)
Screenshot: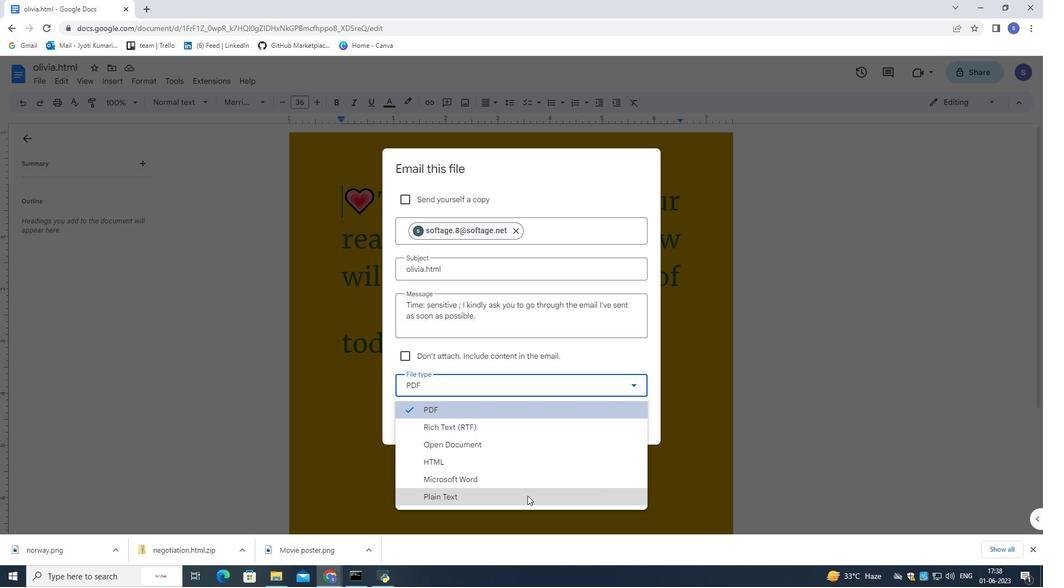 
Action: Mouse moved to (630, 421)
Screenshot: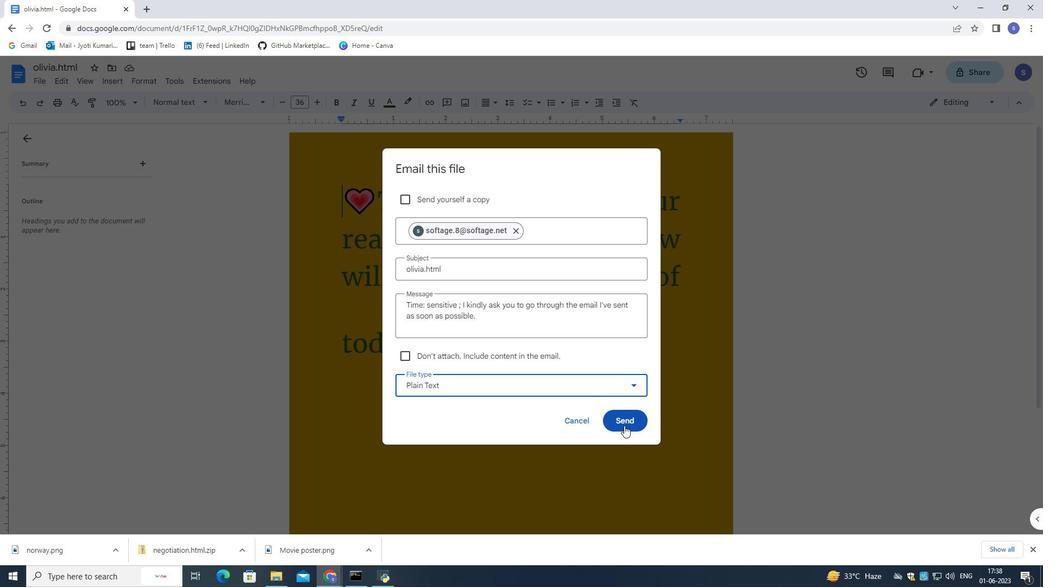 
Action: Mouse pressed left at (630, 421)
Screenshot: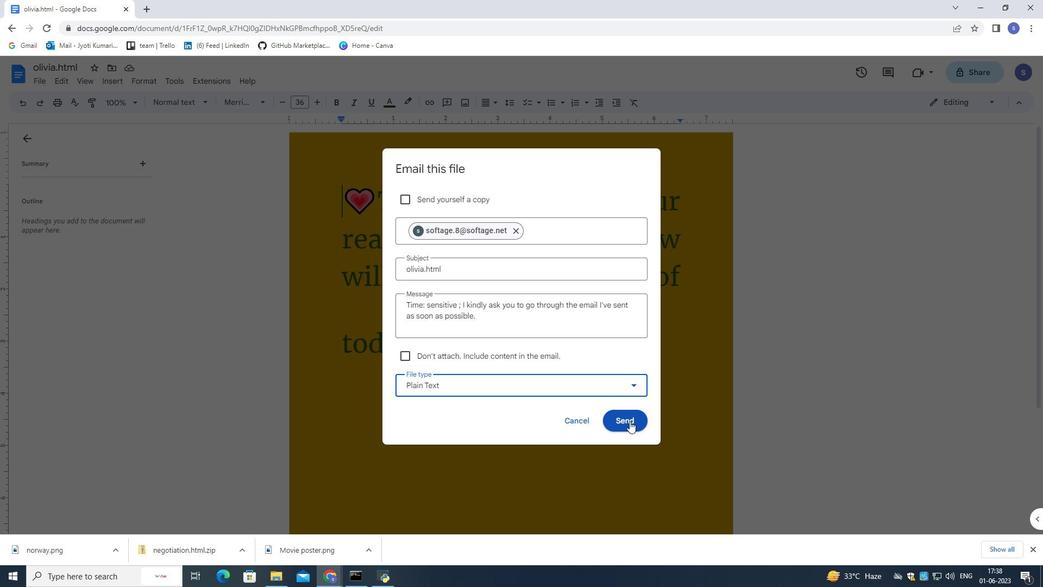 
Action: Mouse moved to (520, 350)
Screenshot: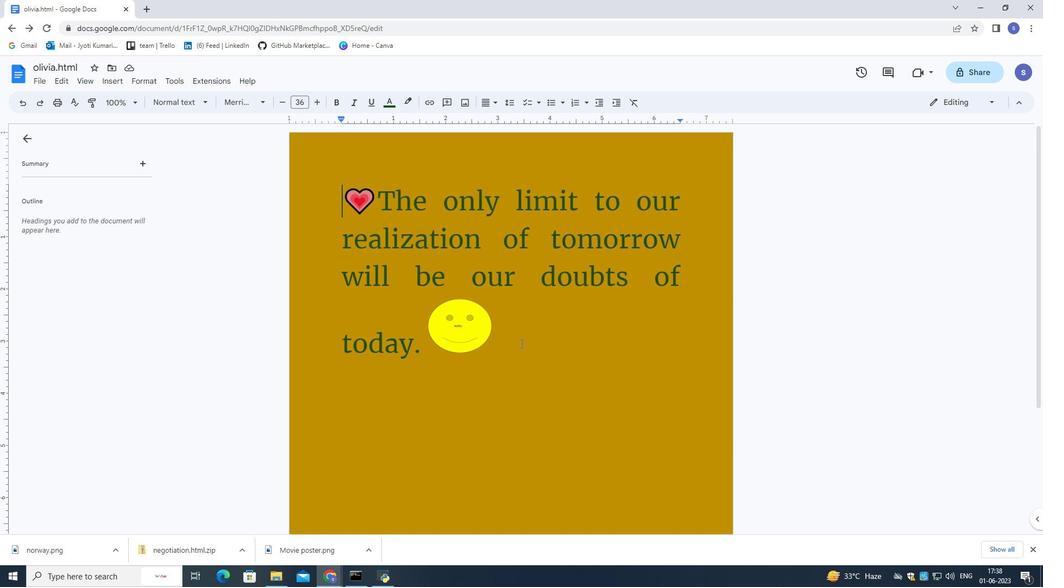 
Action: Mouse pressed left at (520, 350)
Screenshot: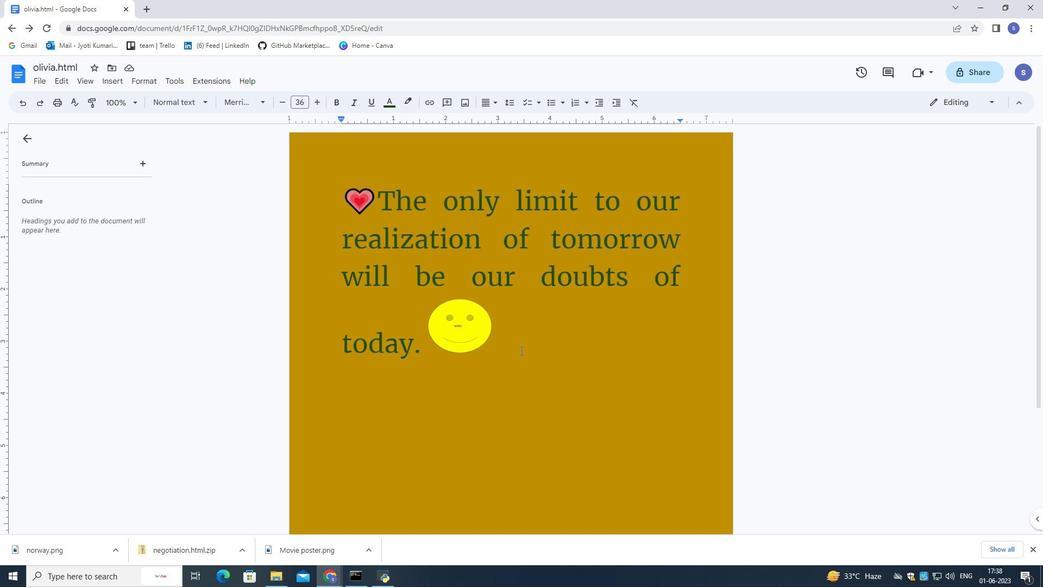 
Action: Mouse moved to (450, 346)
Screenshot: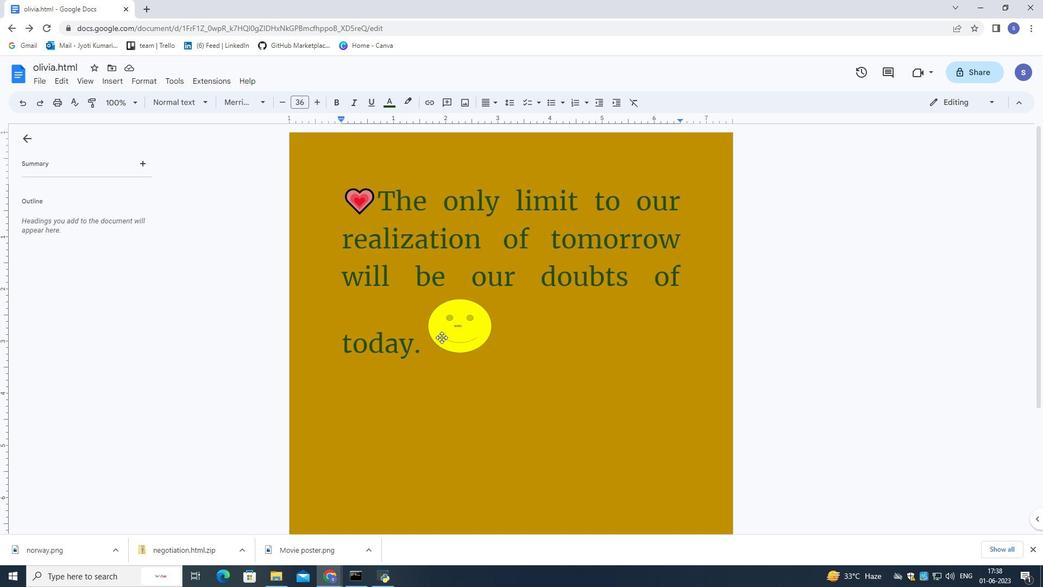 
Action: Mouse scrolled (450, 346) with delta (0, 0)
Screenshot: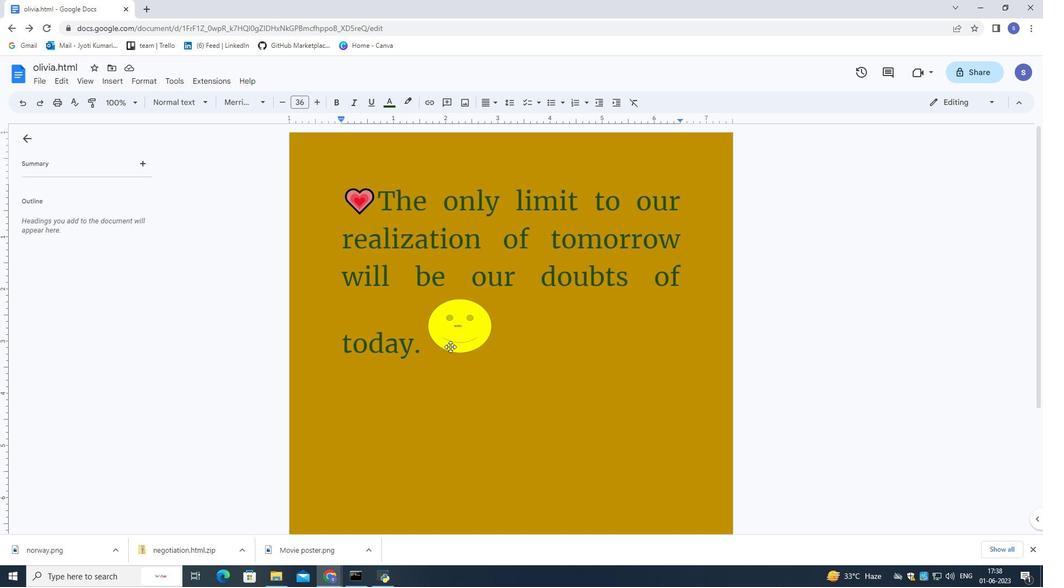 
Action: Mouse scrolled (450, 346) with delta (0, 0)
Screenshot: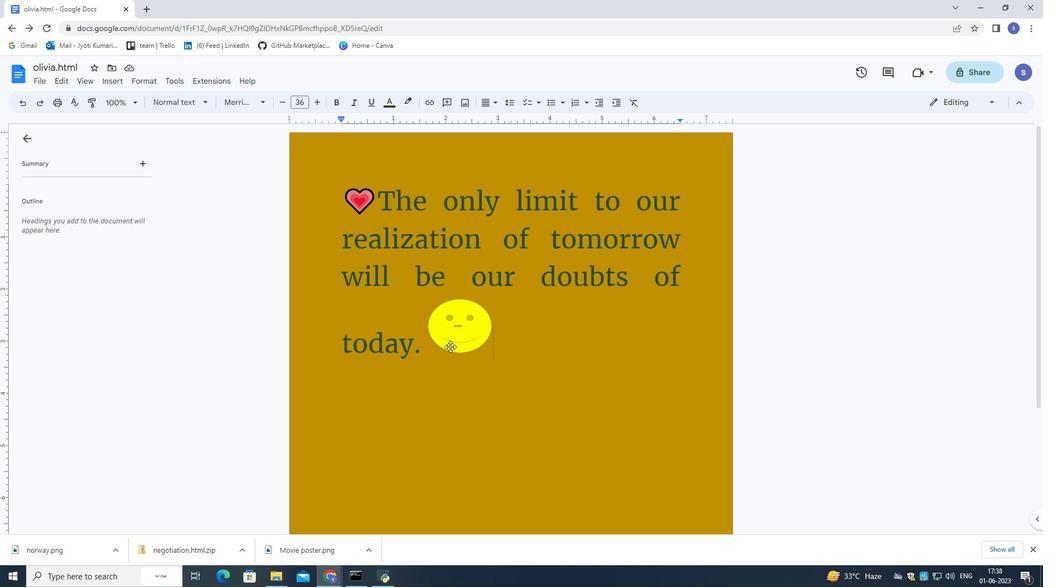 
Action: Mouse scrolled (450, 346) with delta (0, 0)
Screenshot: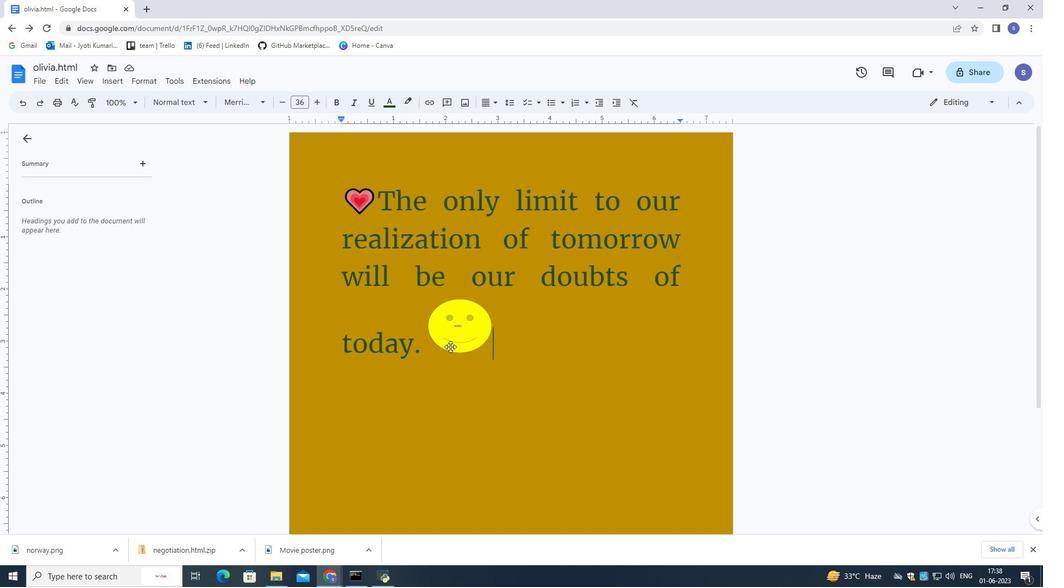 
Action: Mouse scrolled (450, 346) with delta (0, 0)
Screenshot: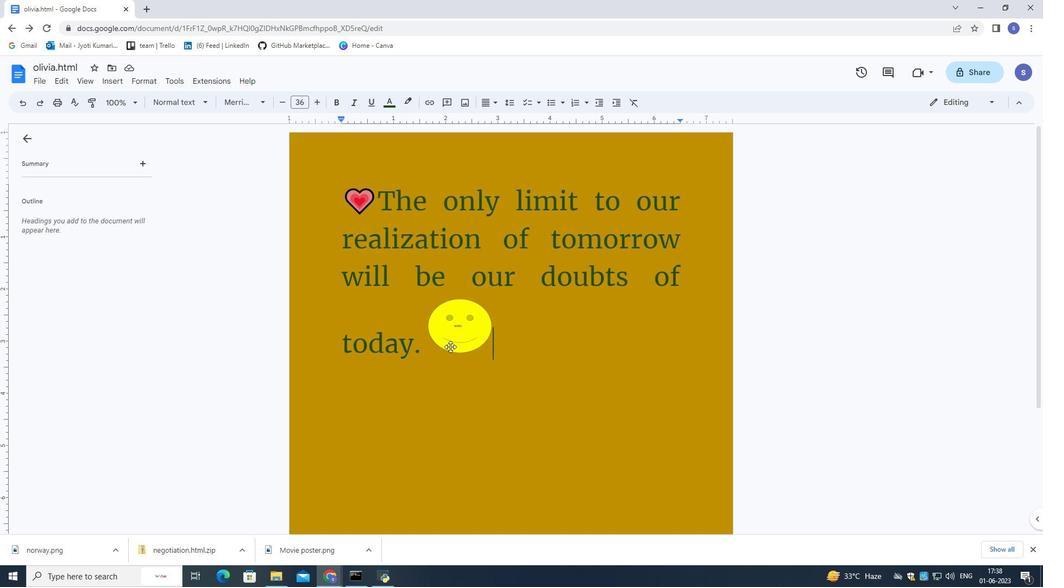 
Action: Mouse moved to (453, 346)
Screenshot: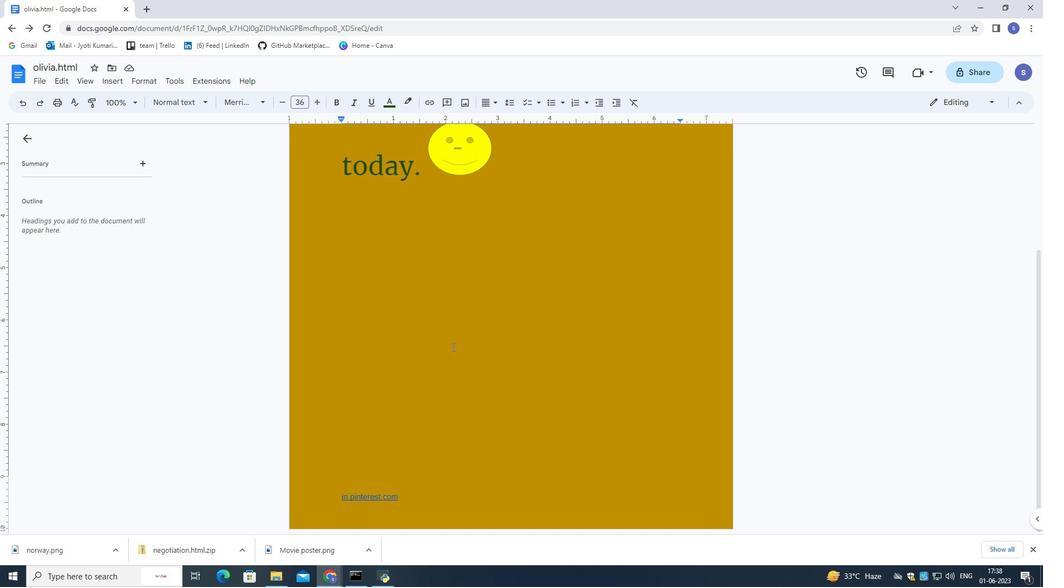 
